 Task: Search round trip flight ticket for 2 adults, 4 children and 1 infant on lap in business from Sheridan: Sheridan County Airport to Rock Springs: Southwest Wyoming Regional Airport (rock Springs Sweetwater County Airport) on 8-5-2023 and return on 8-7-2023. Choice of flights is JetBlue. Price is upto 98000. Outbound departure time preference is 5:30.
Action: Mouse moved to (404, 343)
Screenshot: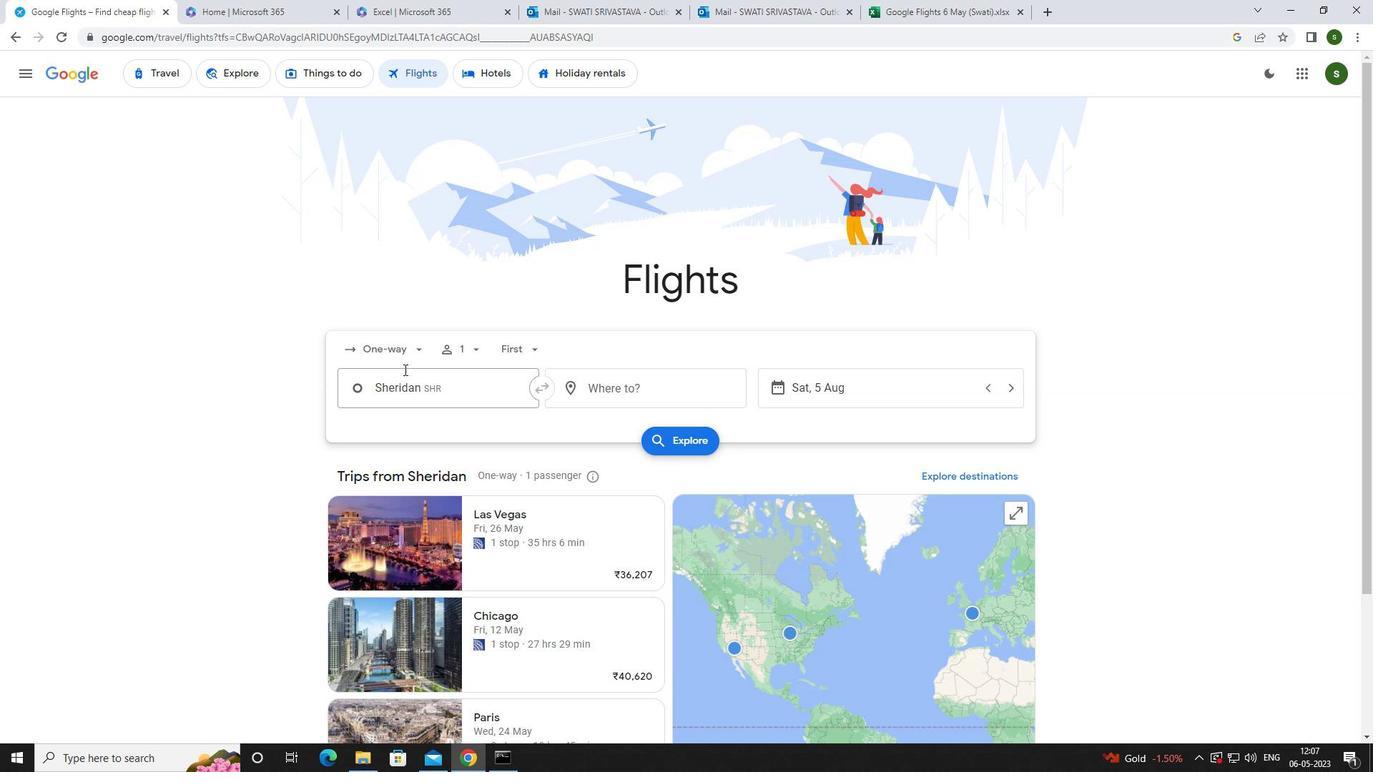 
Action: Mouse pressed left at (404, 343)
Screenshot: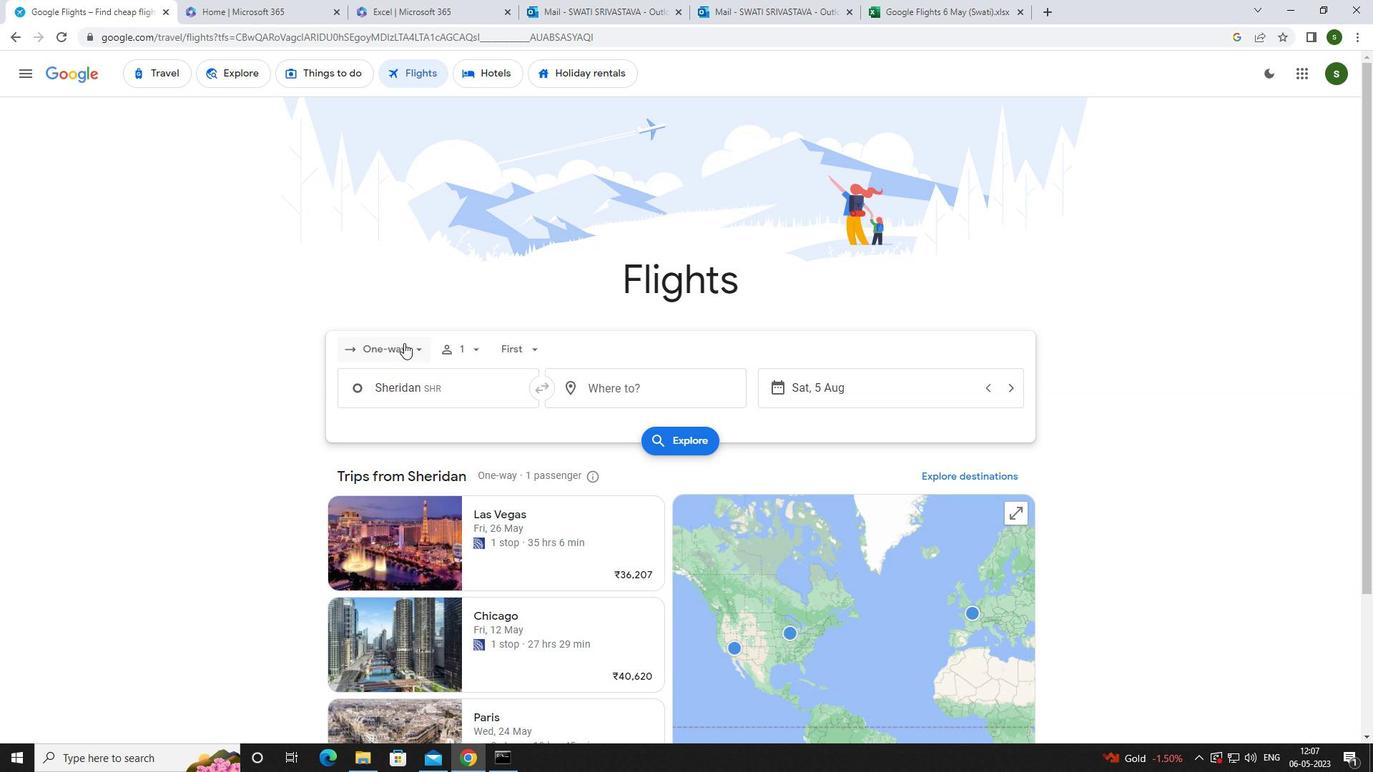 
Action: Mouse moved to (413, 379)
Screenshot: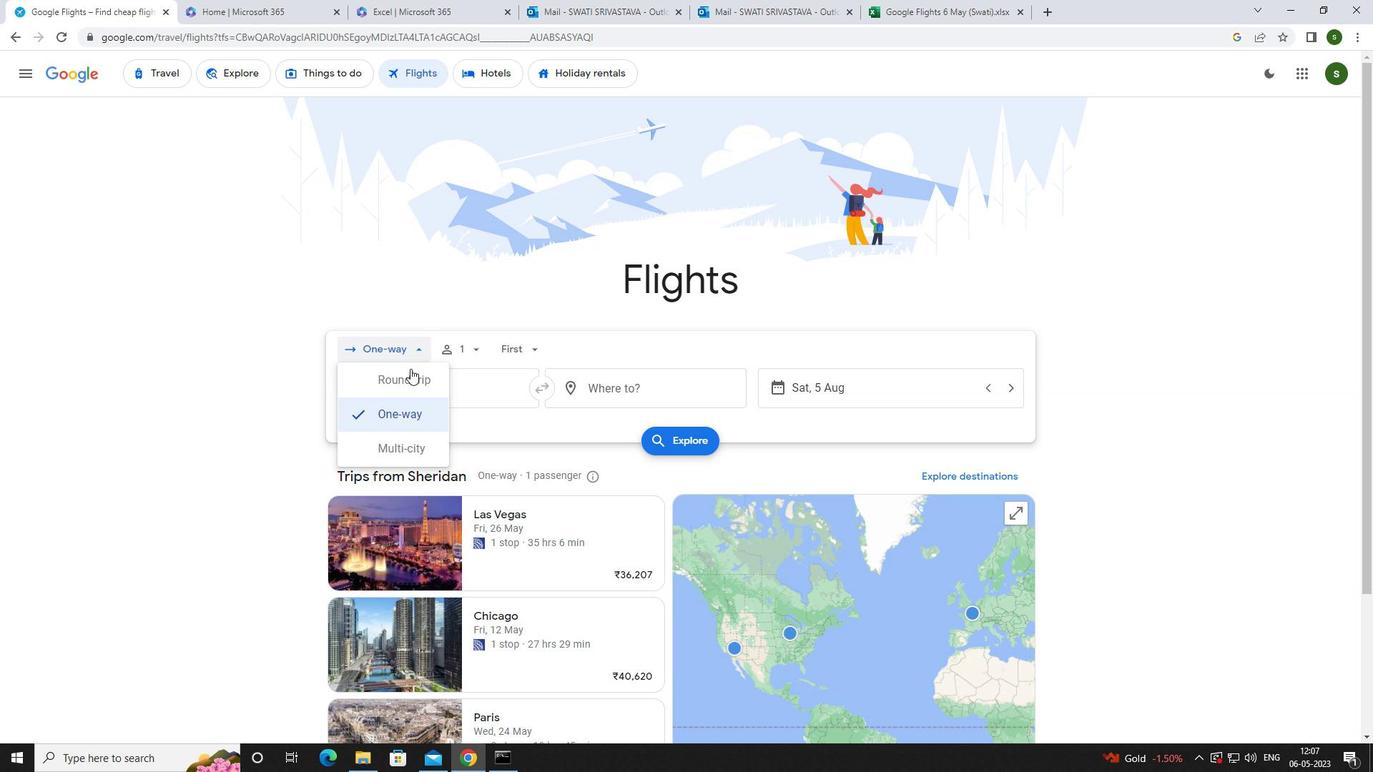 
Action: Mouse pressed left at (413, 379)
Screenshot: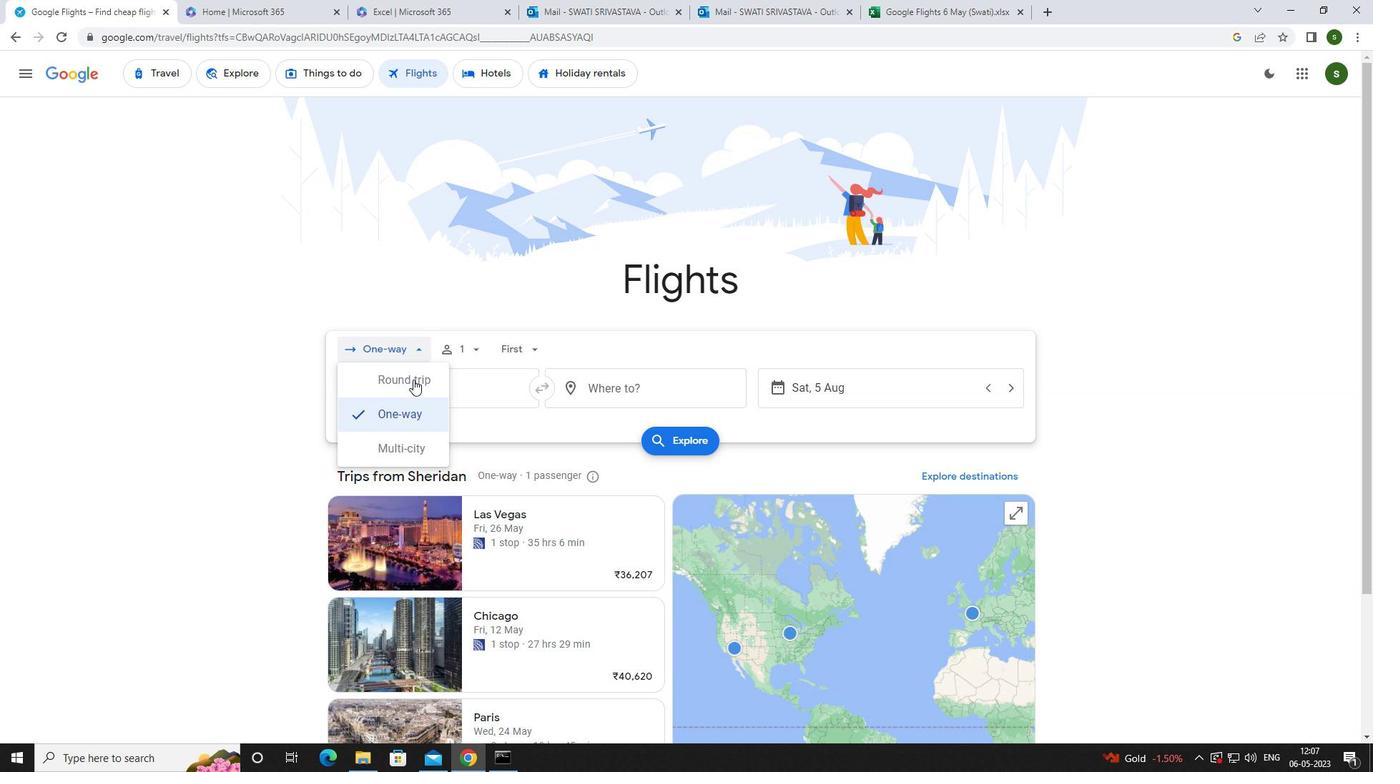 
Action: Mouse moved to (480, 351)
Screenshot: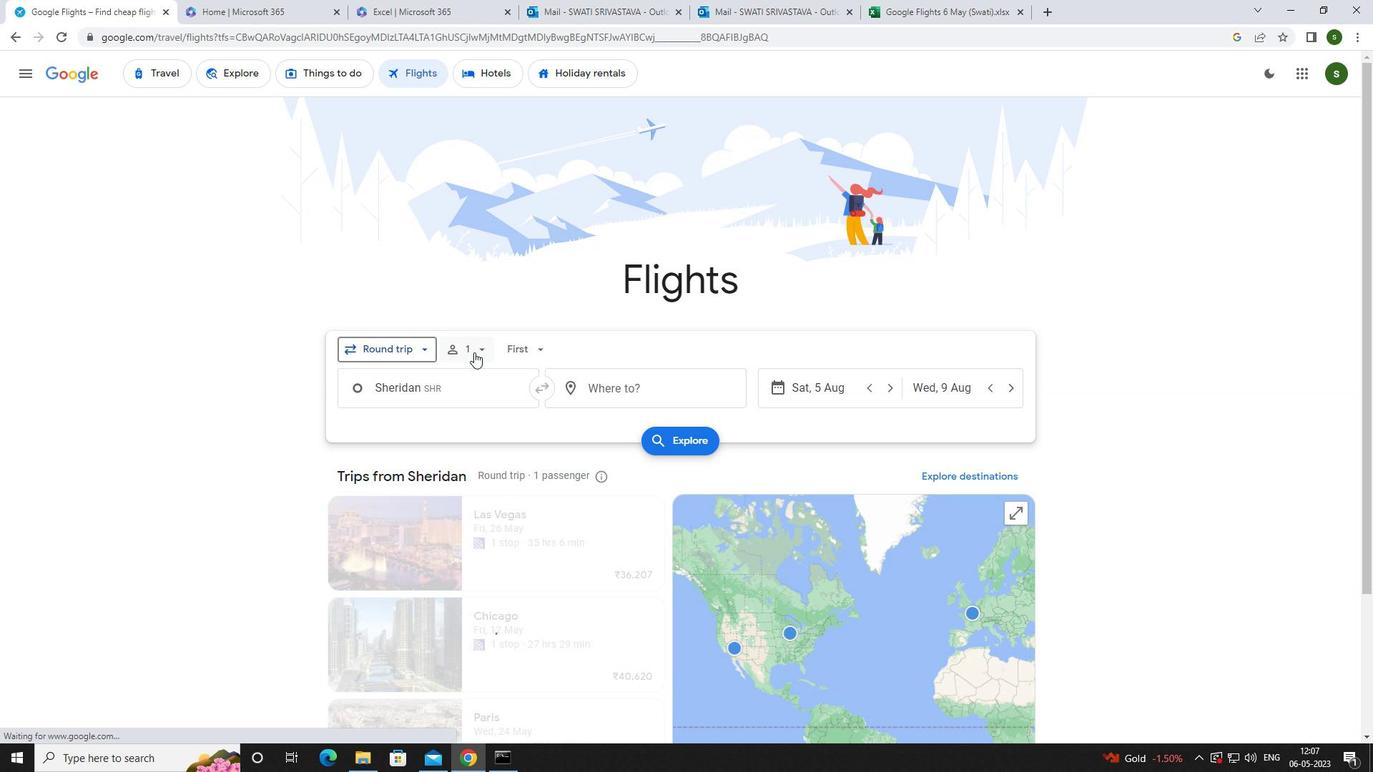 
Action: Mouse pressed left at (480, 351)
Screenshot: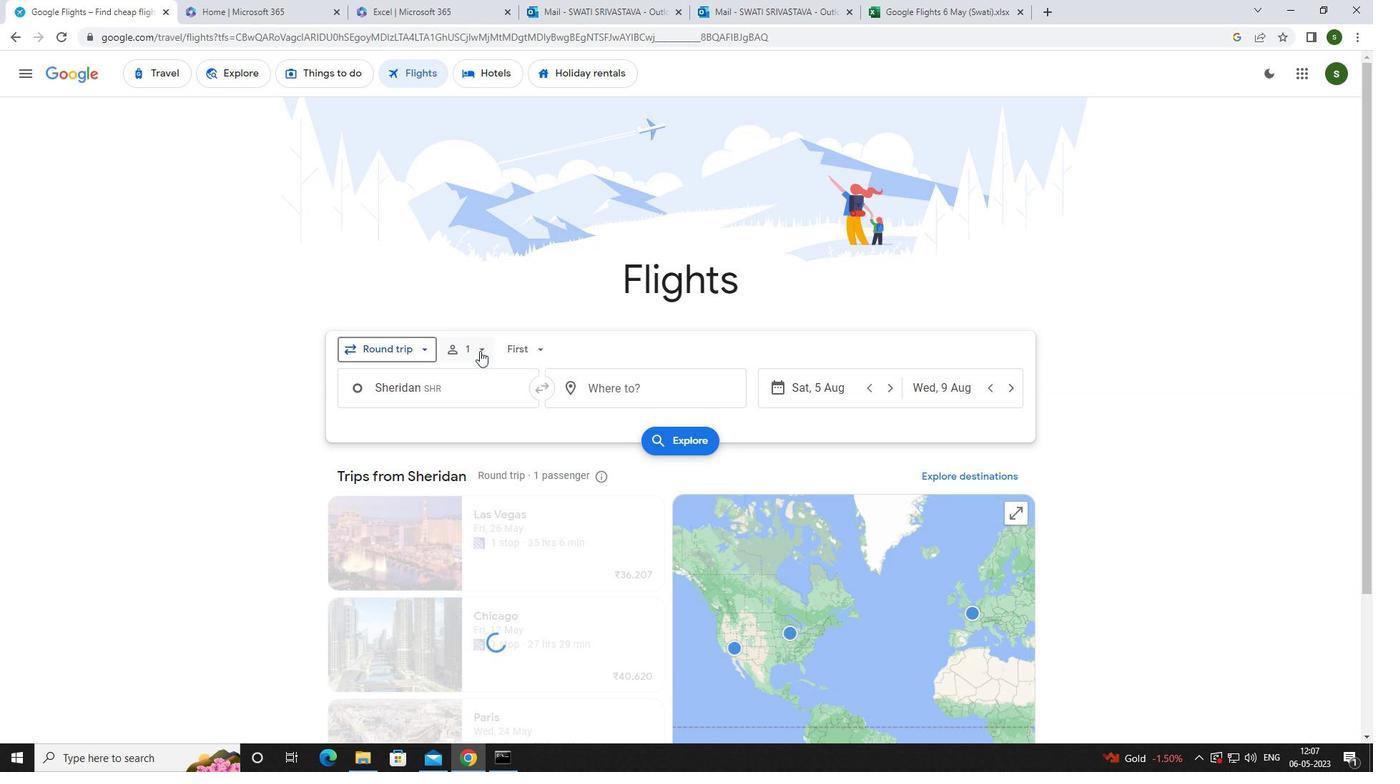 
Action: Mouse moved to (591, 384)
Screenshot: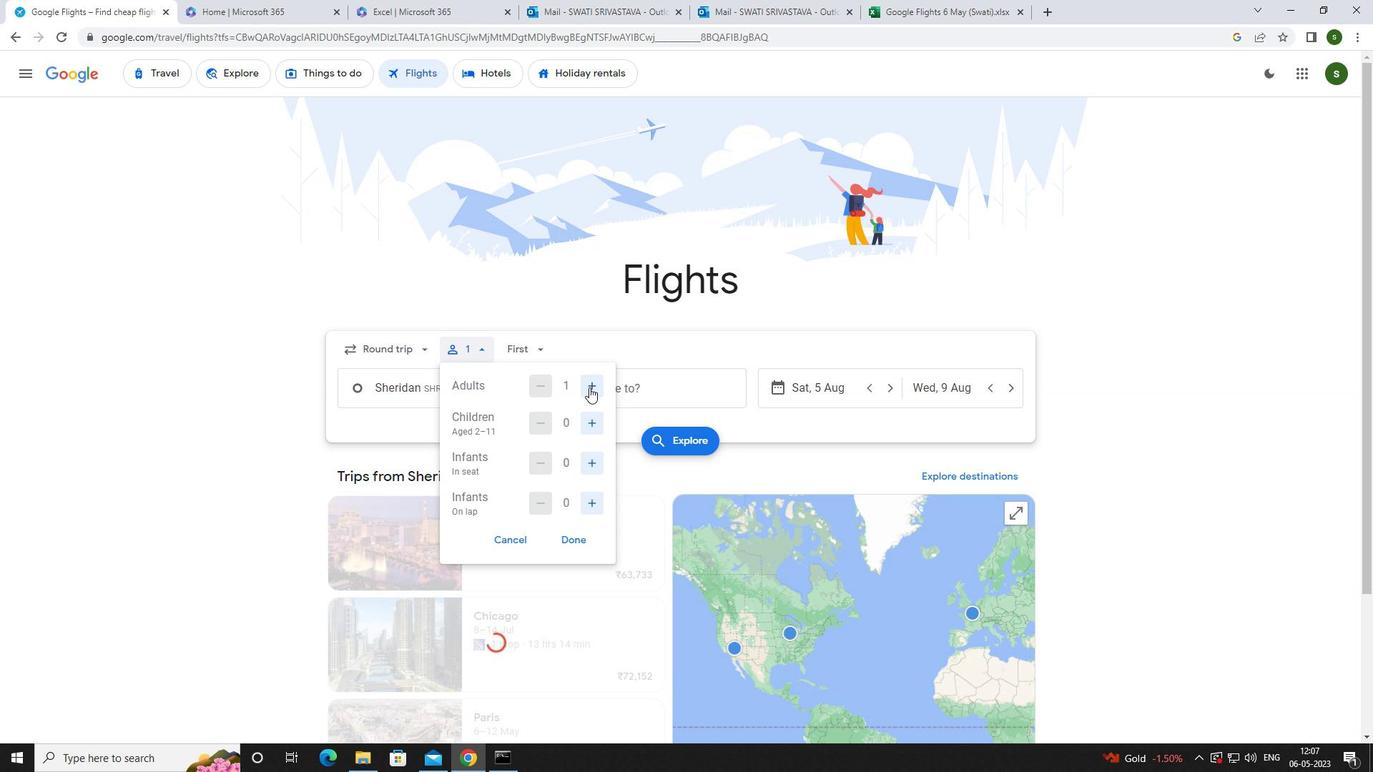 
Action: Mouse pressed left at (591, 384)
Screenshot: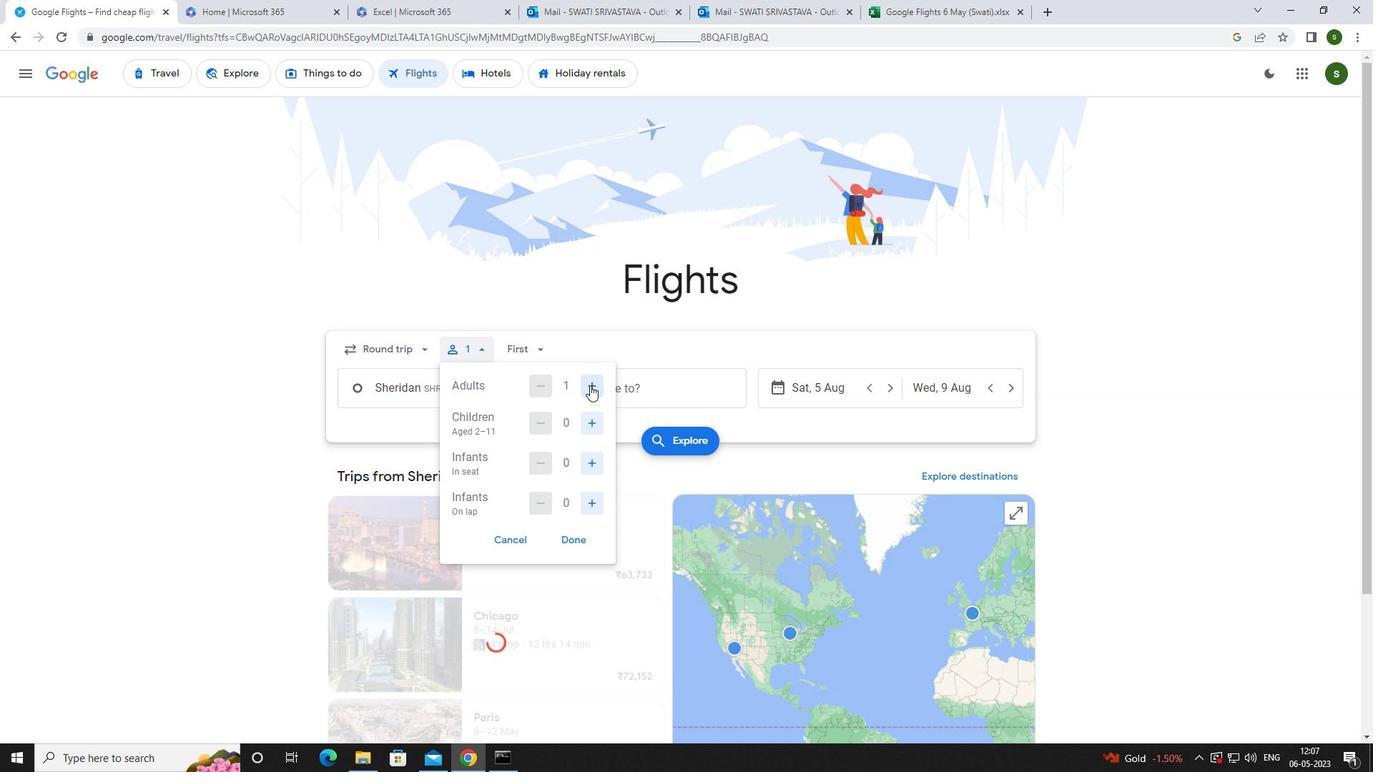 
Action: Mouse moved to (594, 417)
Screenshot: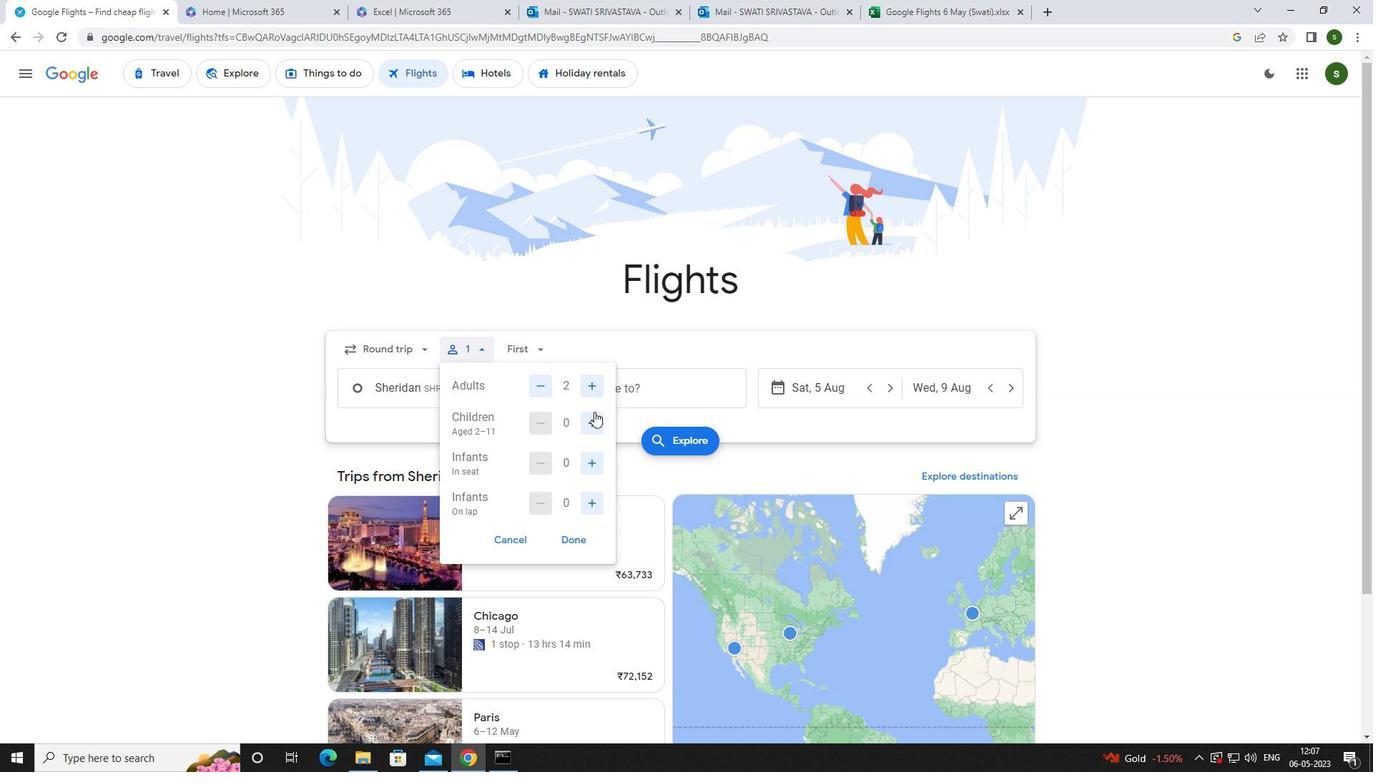 
Action: Mouse pressed left at (594, 417)
Screenshot: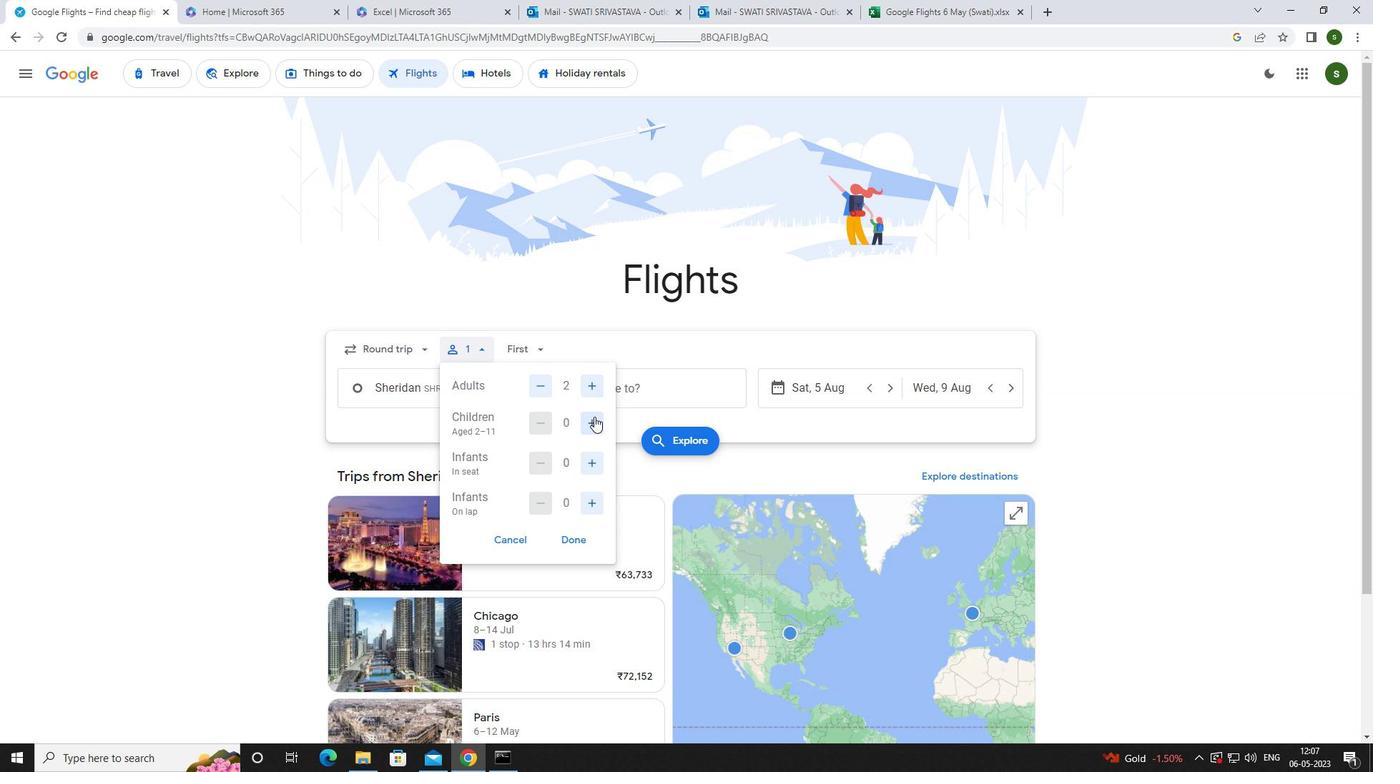 
Action: Mouse pressed left at (594, 417)
Screenshot: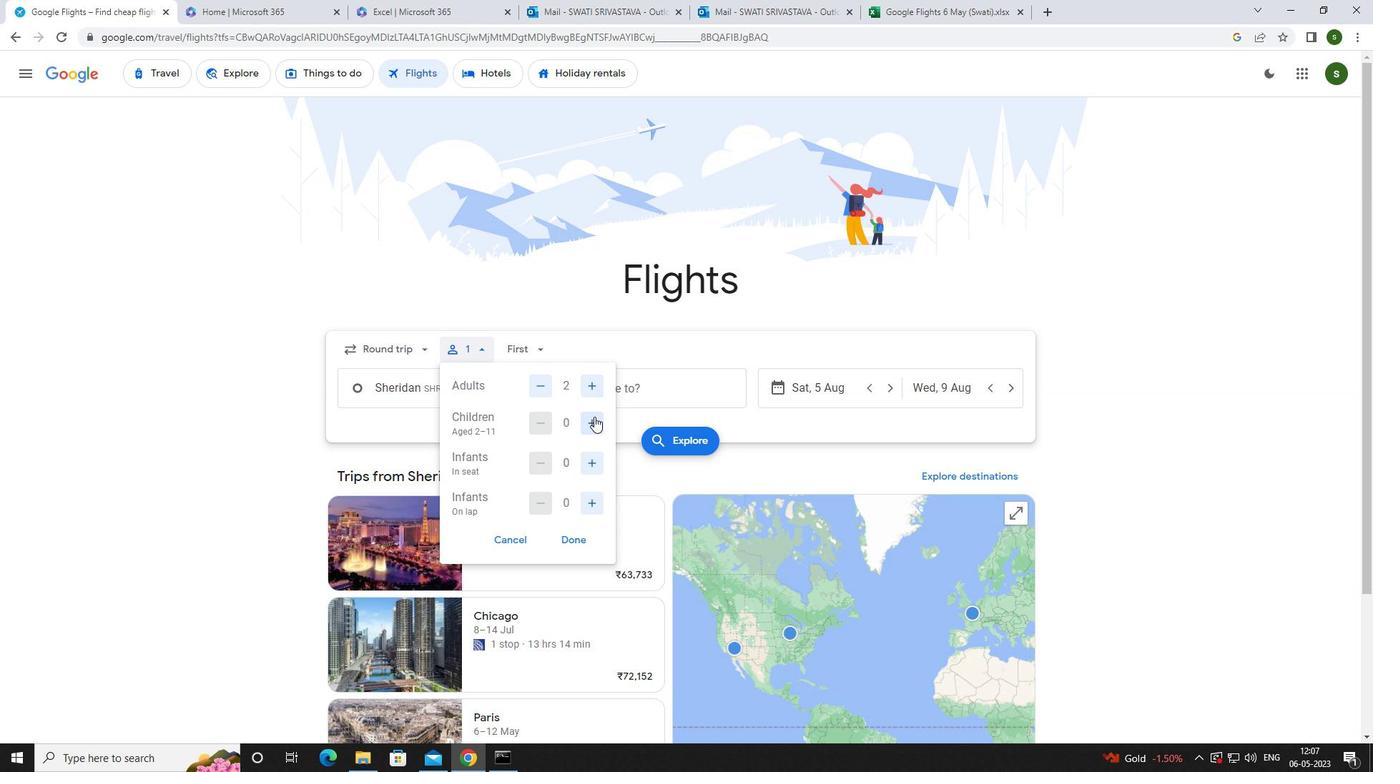 
Action: Mouse pressed left at (594, 417)
Screenshot: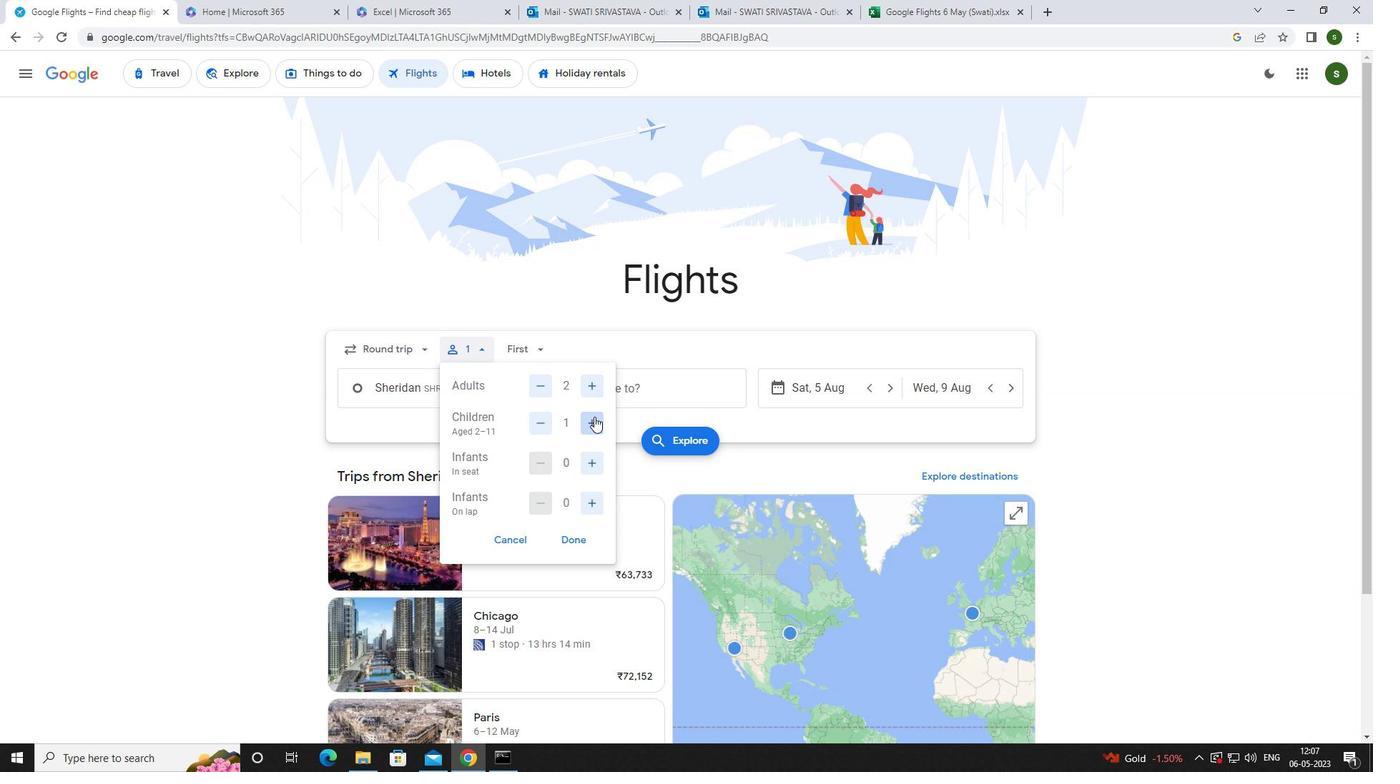 
Action: Mouse pressed left at (594, 417)
Screenshot: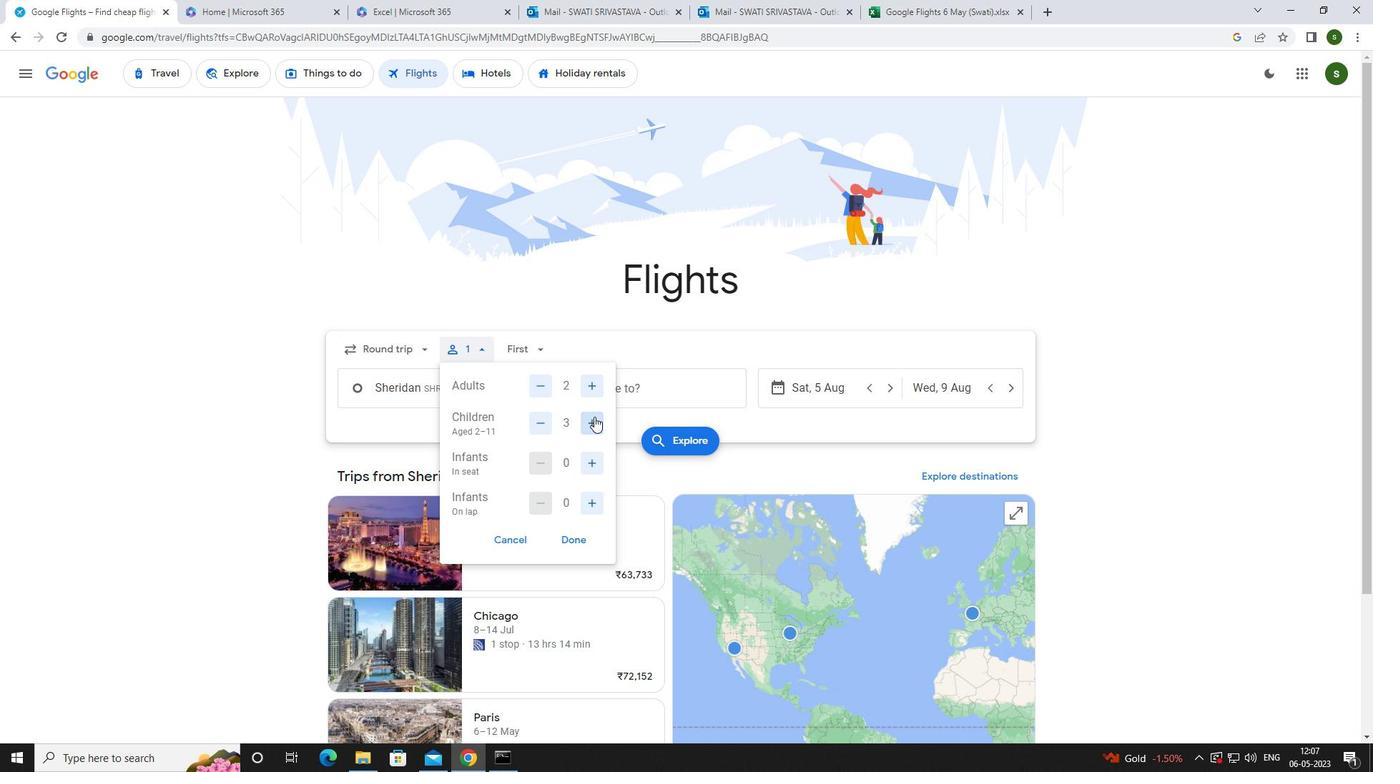 
Action: Mouse moved to (595, 496)
Screenshot: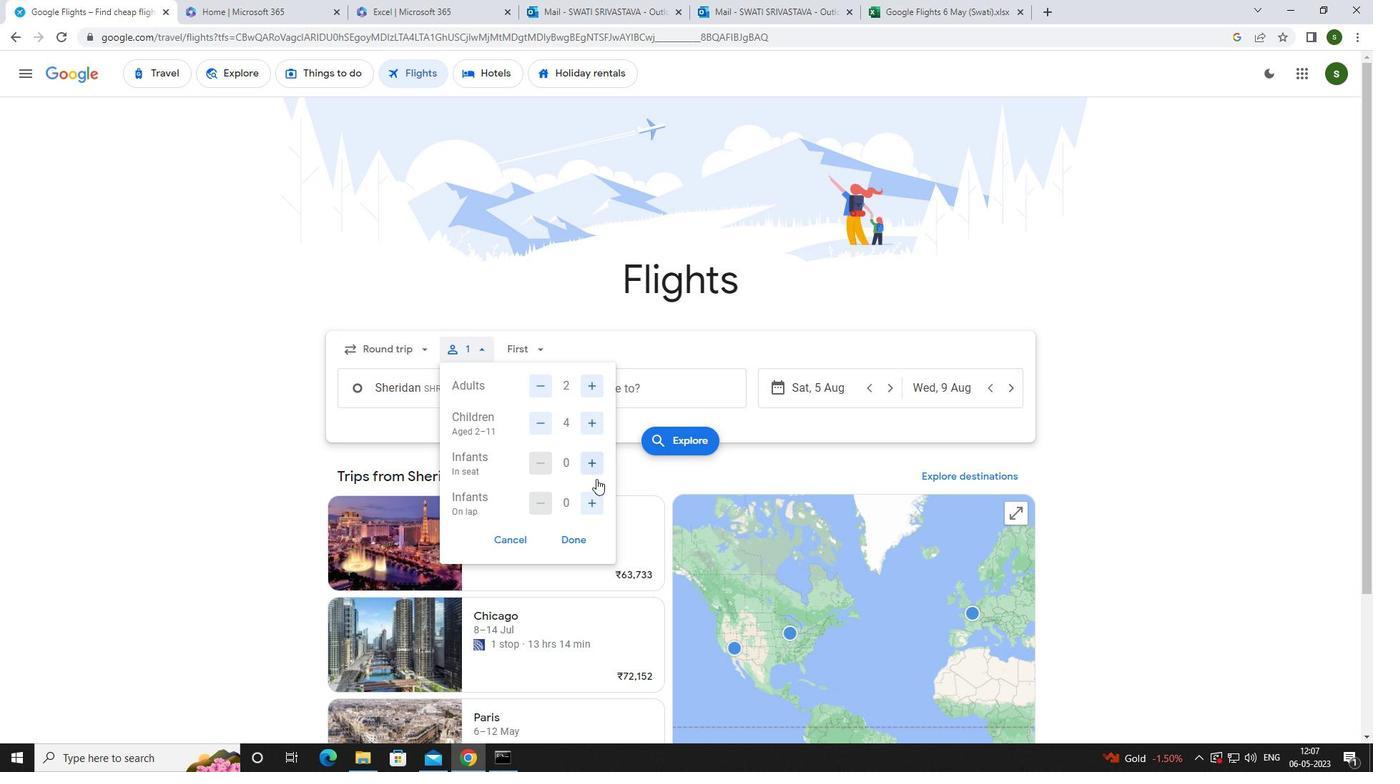 
Action: Mouse pressed left at (595, 496)
Screenshot: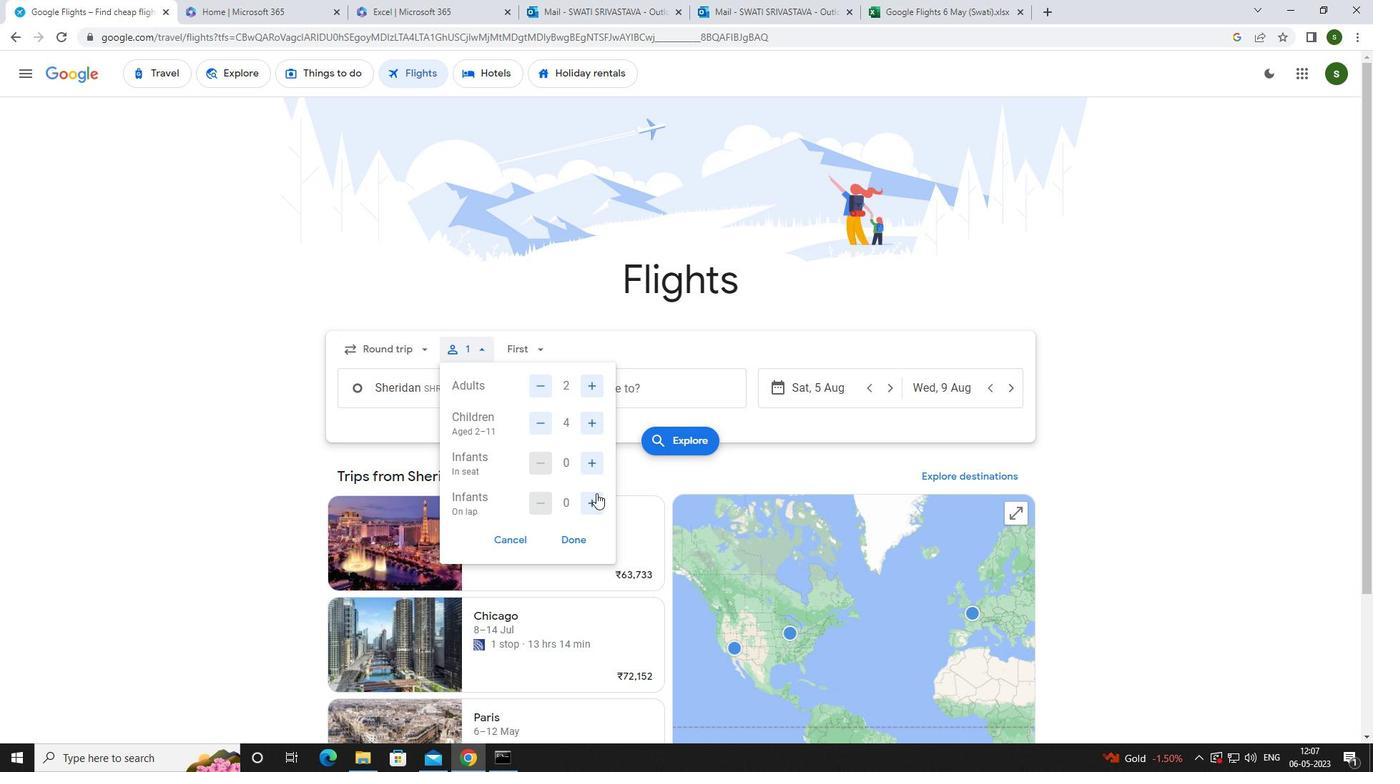 
Action: Mouse moved to (533, 344)
Screenshot: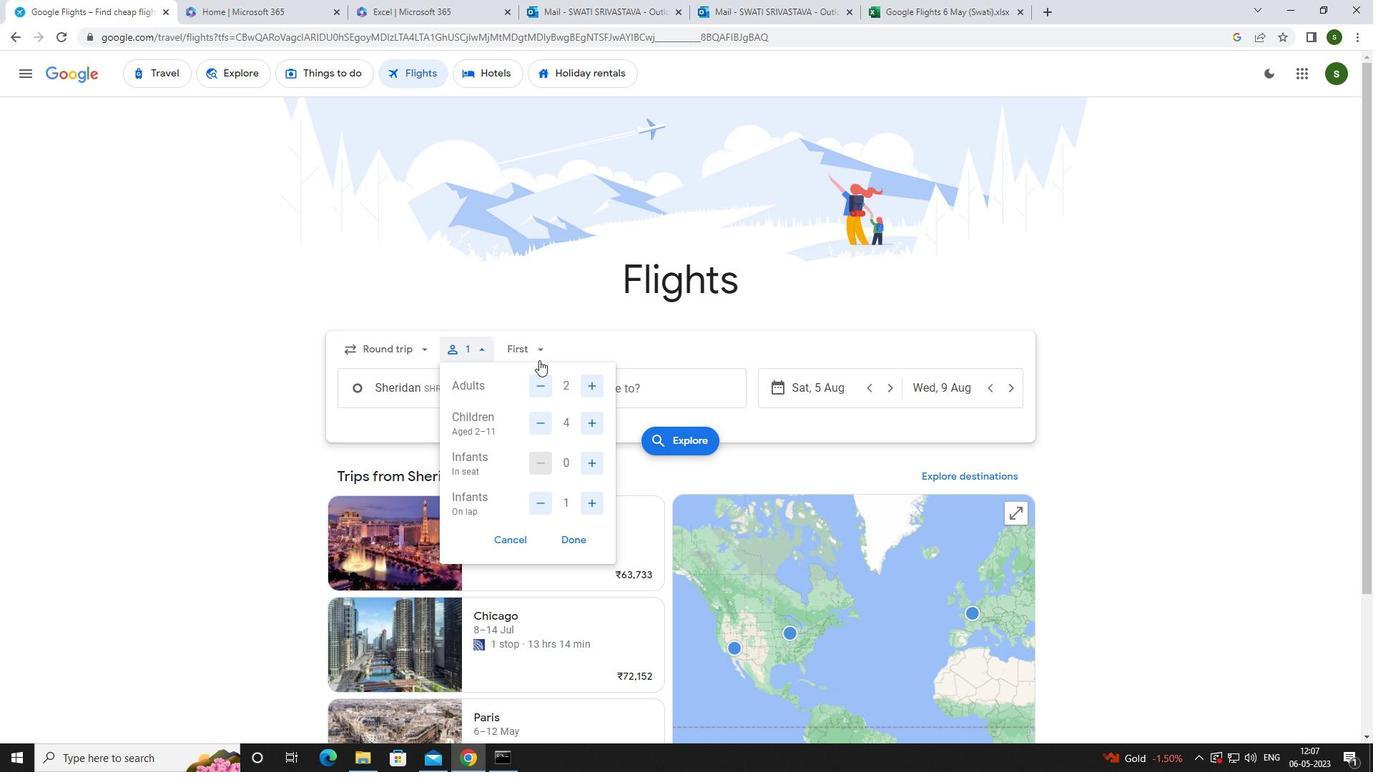 
Action: Mouse pressed left at (533, 344)
Screenshot: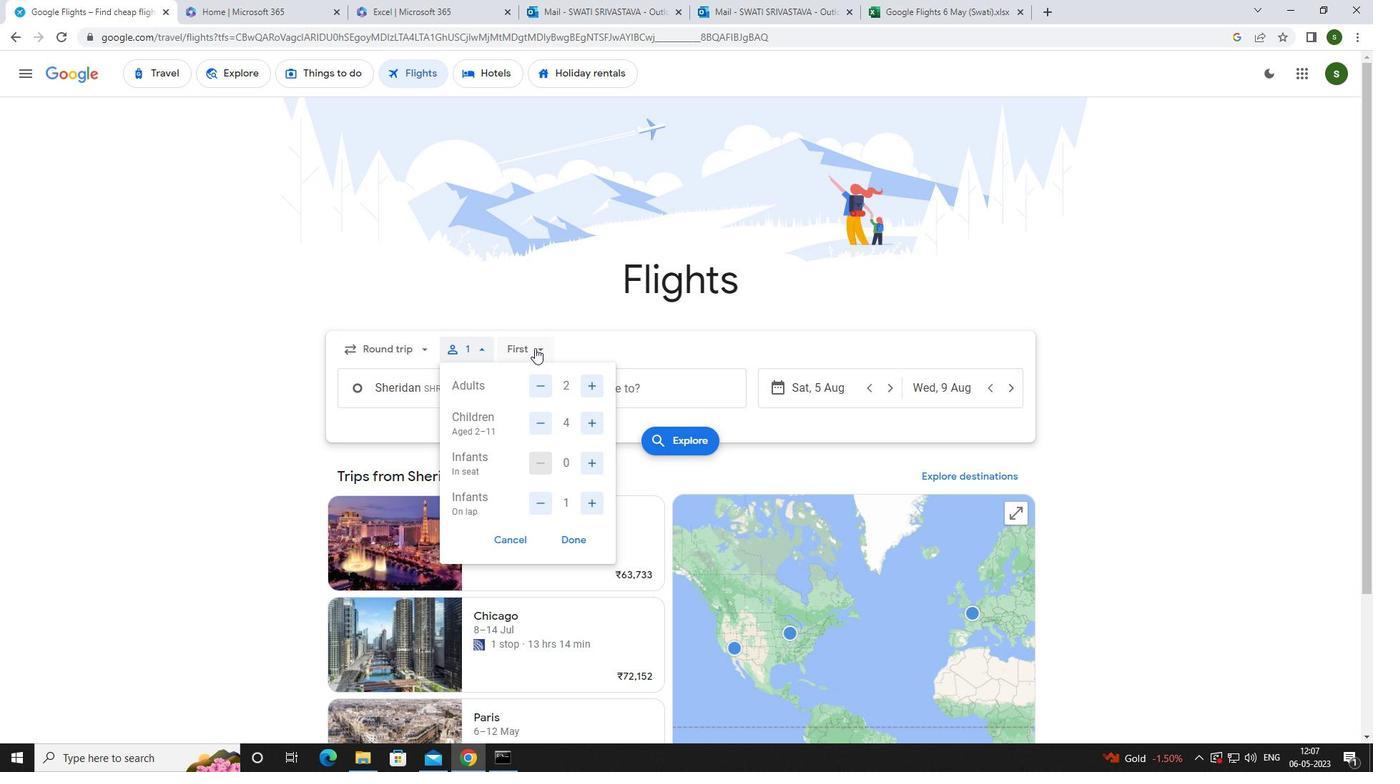 
Action: Mouse moved to (561, 448)
Screenshot: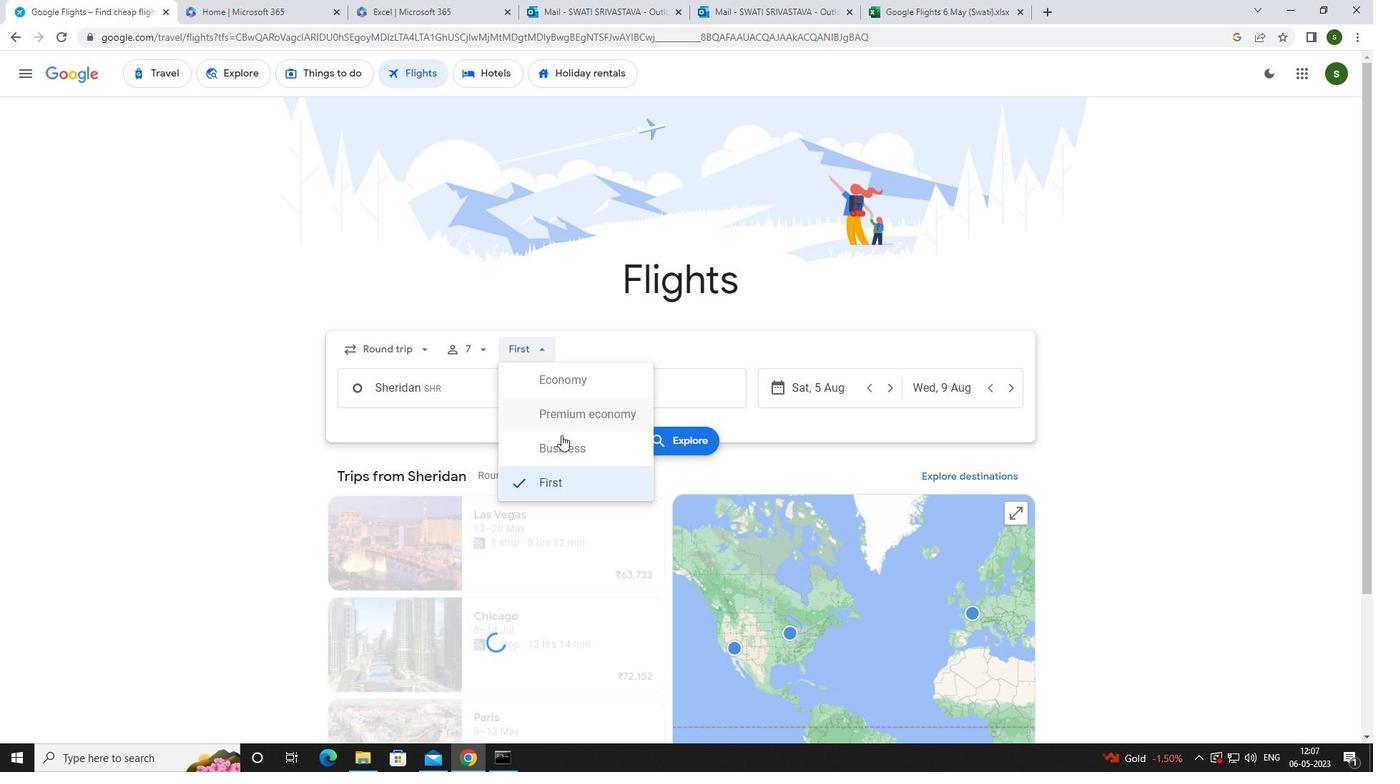 
Action: Mouse pressed left at (561, 448)
Screenshot: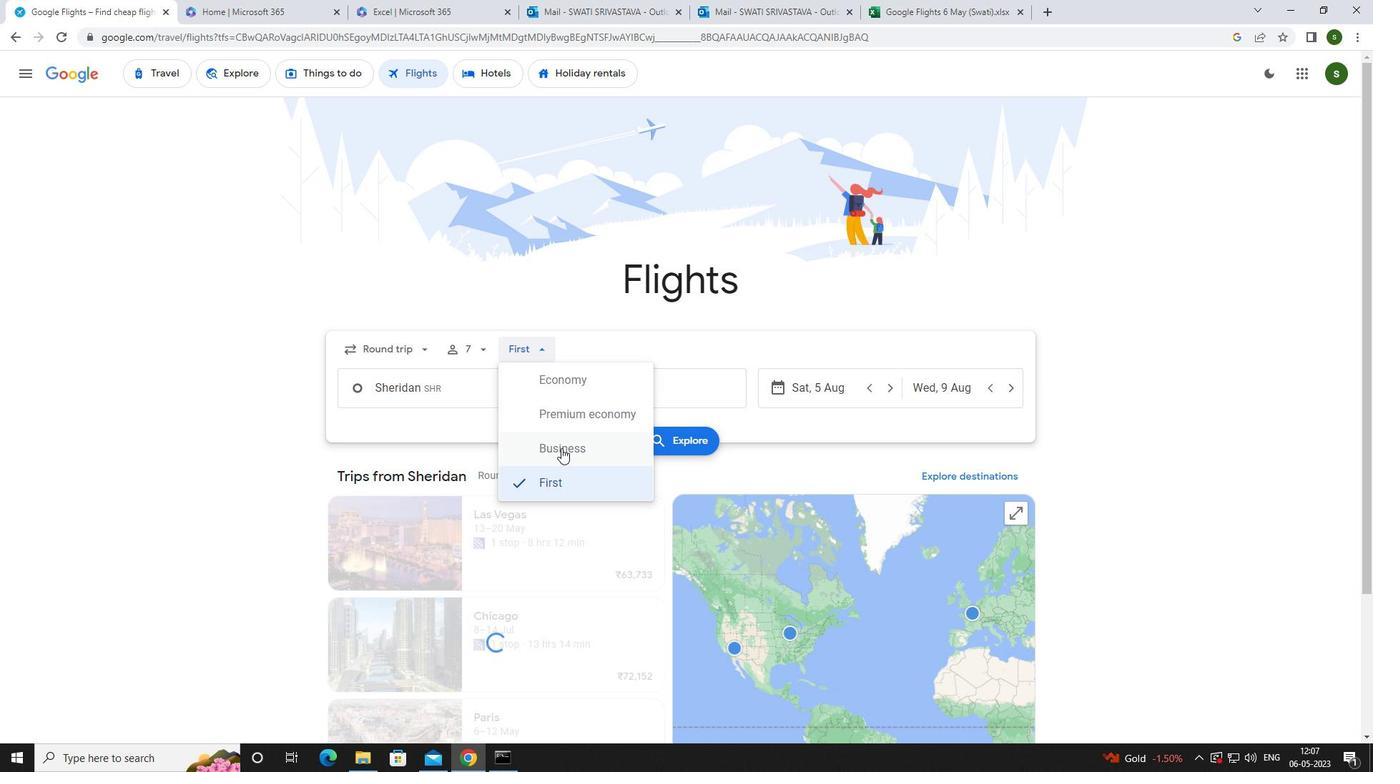 
Action: Mouse moved to (490, 397)
Screenshot: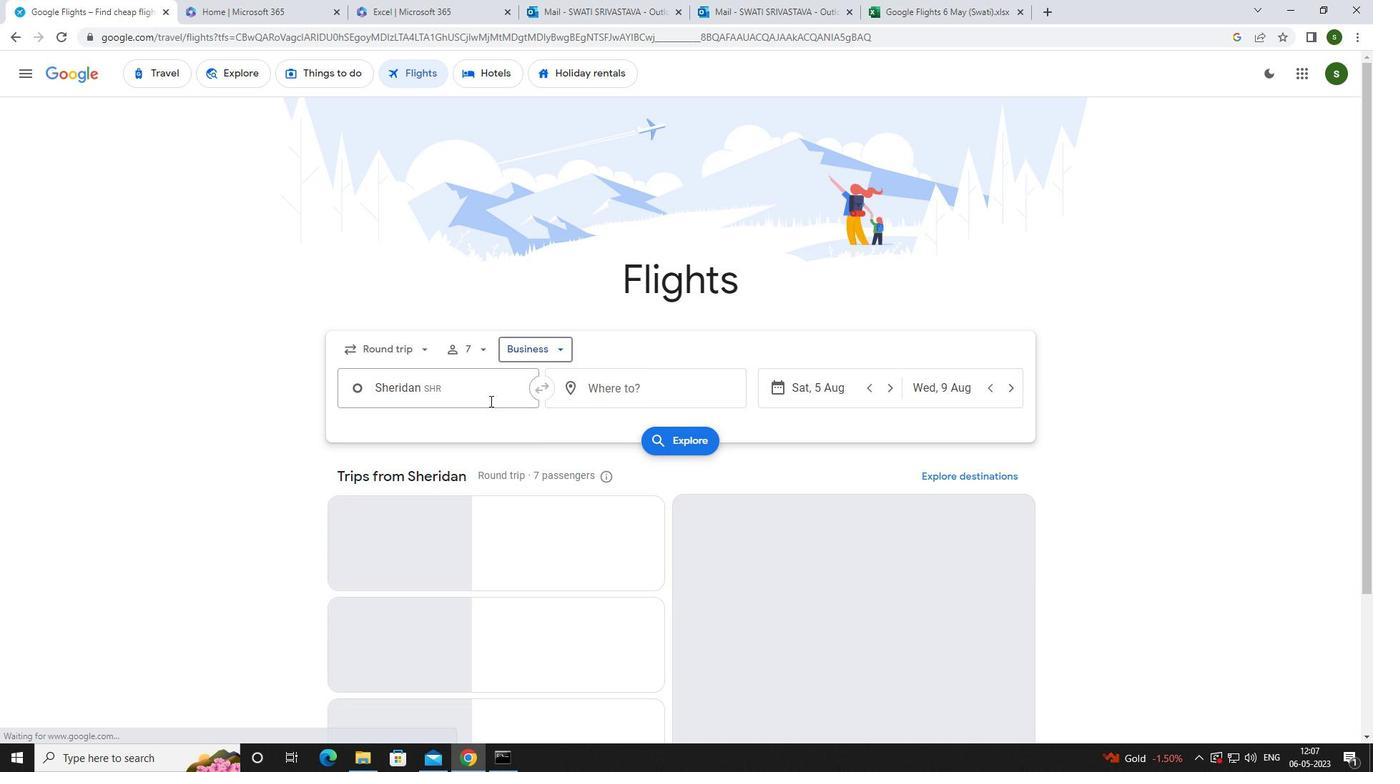 
Action: Mouse pressed left at (490, 397)
Screenshot: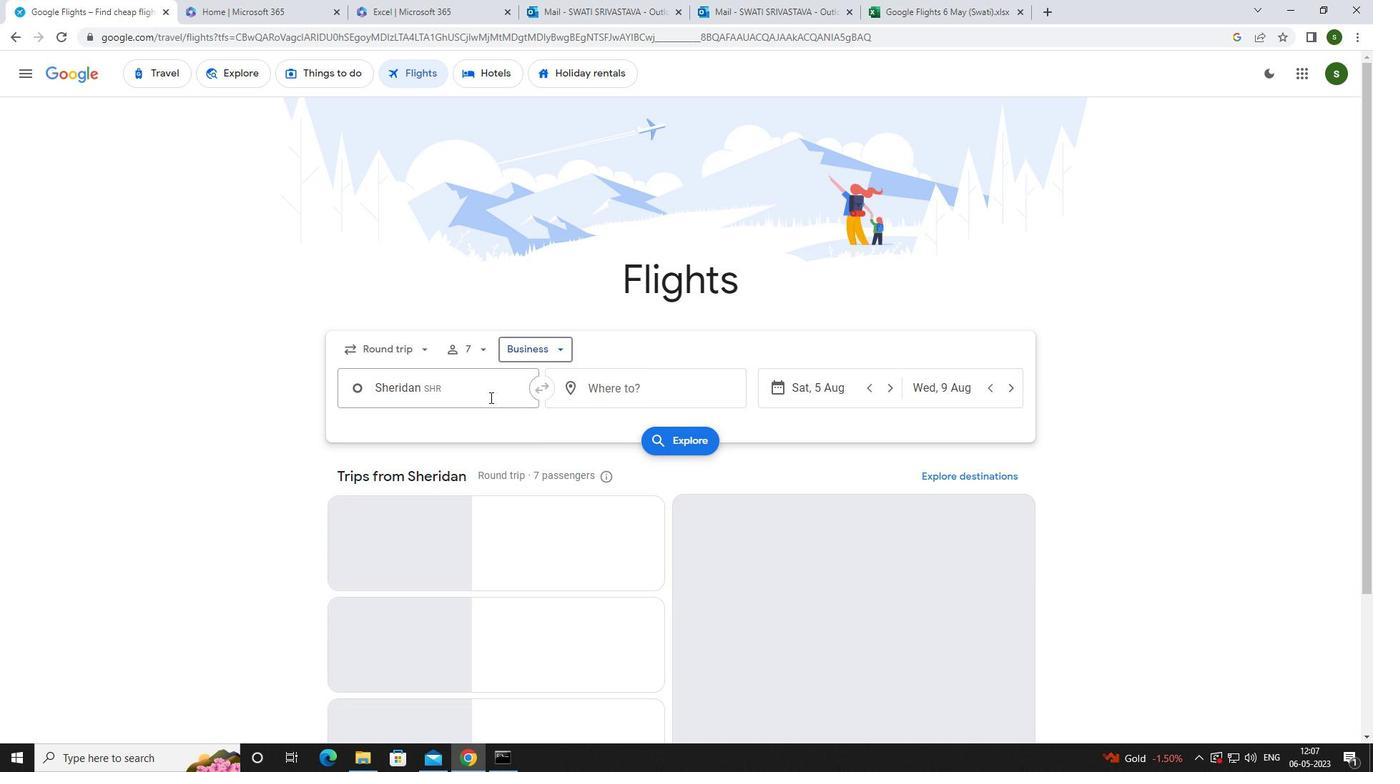 
Action: Mouse moved to (490, 395)
Screenshot: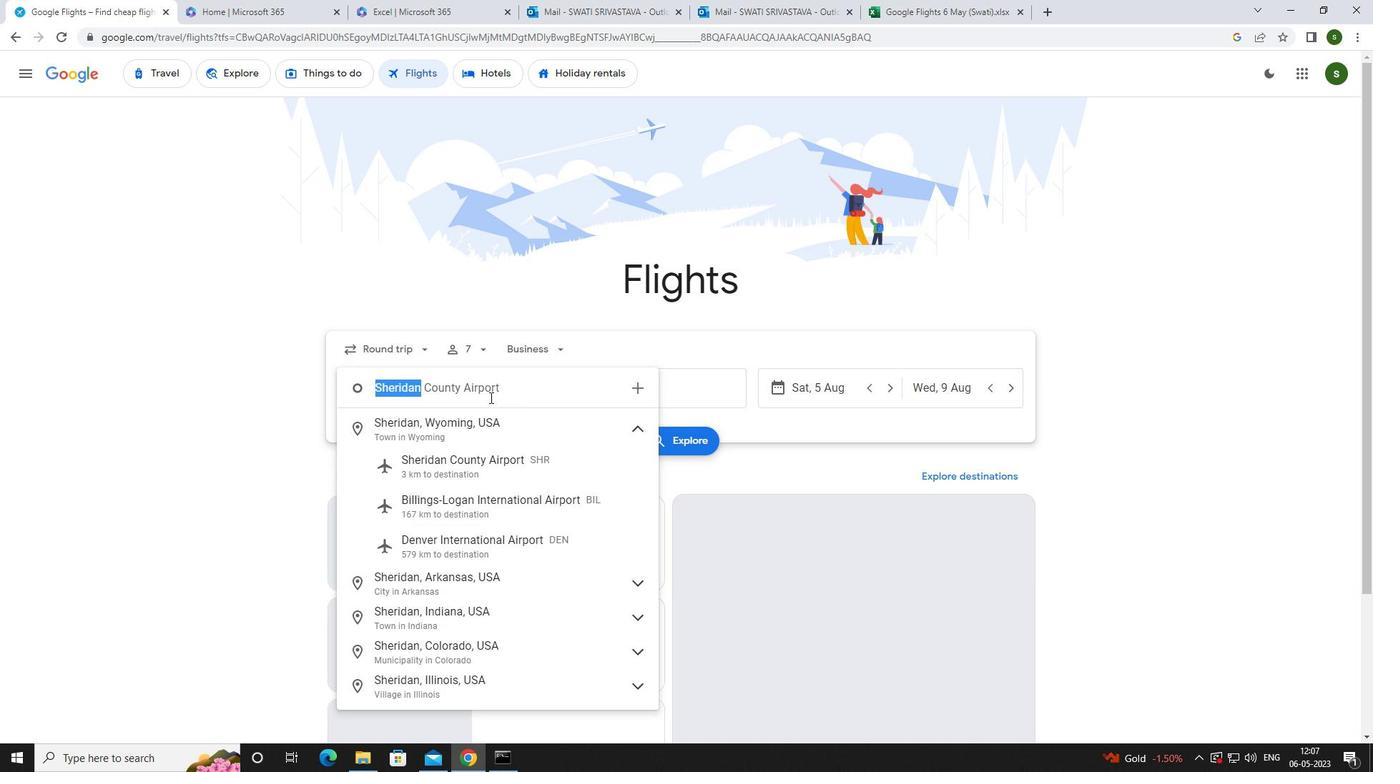 
Action: Key pressed <Key.caps_lock>s<Key.caps_lock>herid
Screenshot: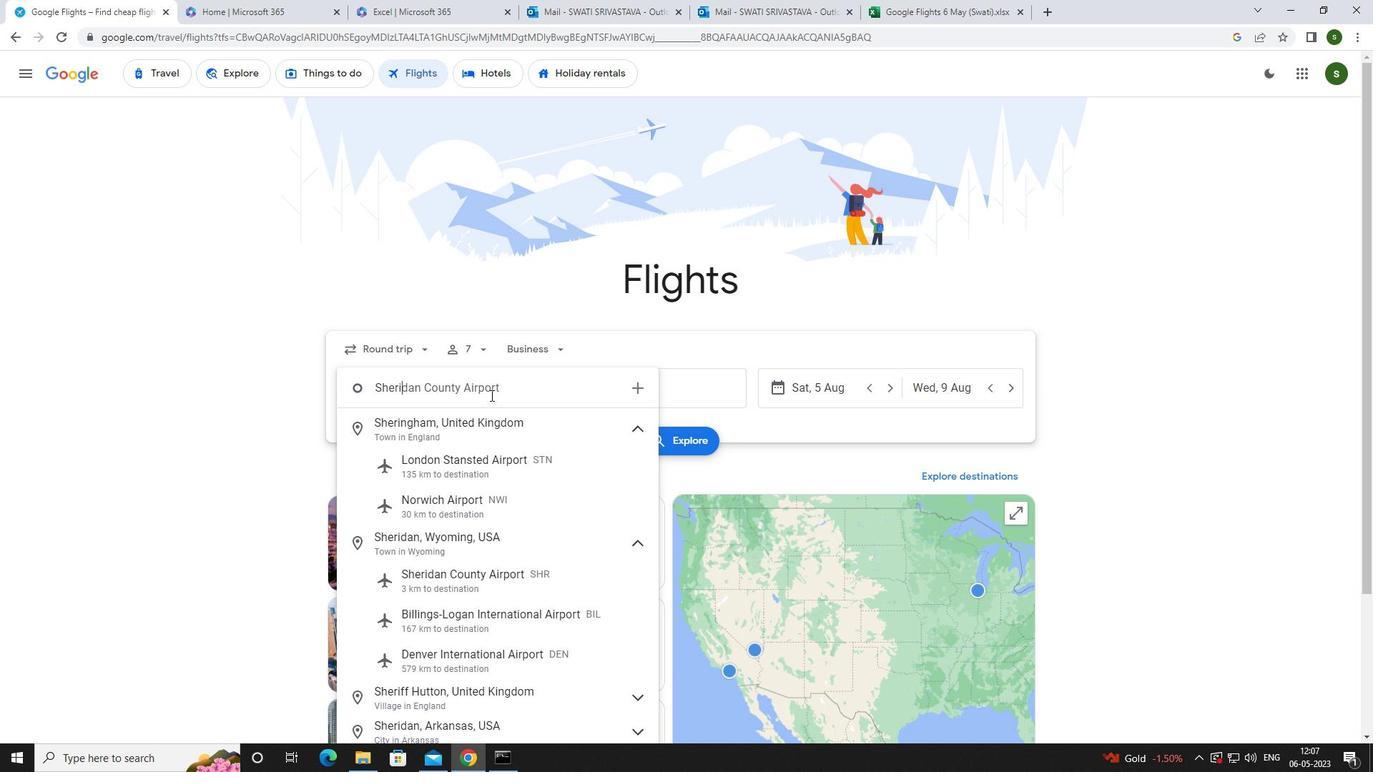
Action: Mouse moved to (491, 453)
Screenshot: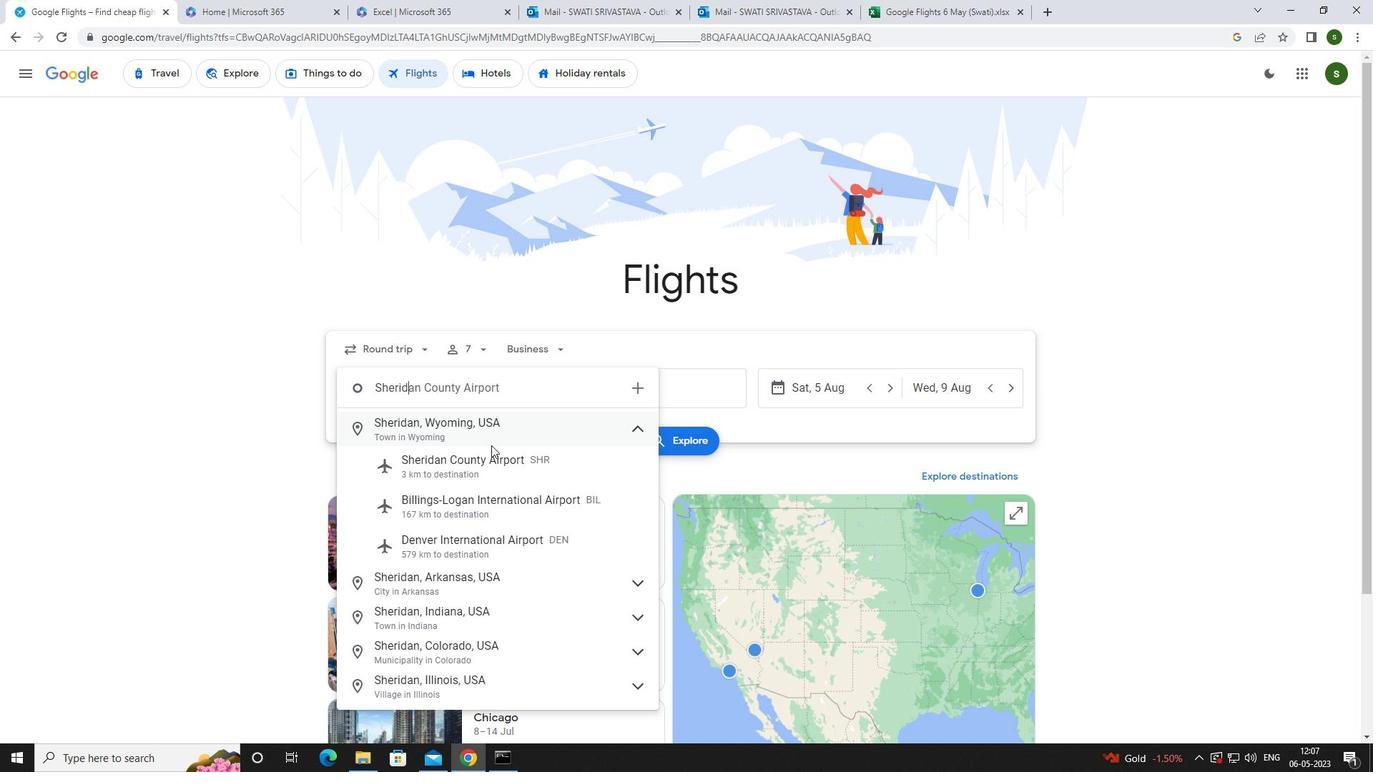 
Action: Mouse pressed left at (491, 453)
Screenshot: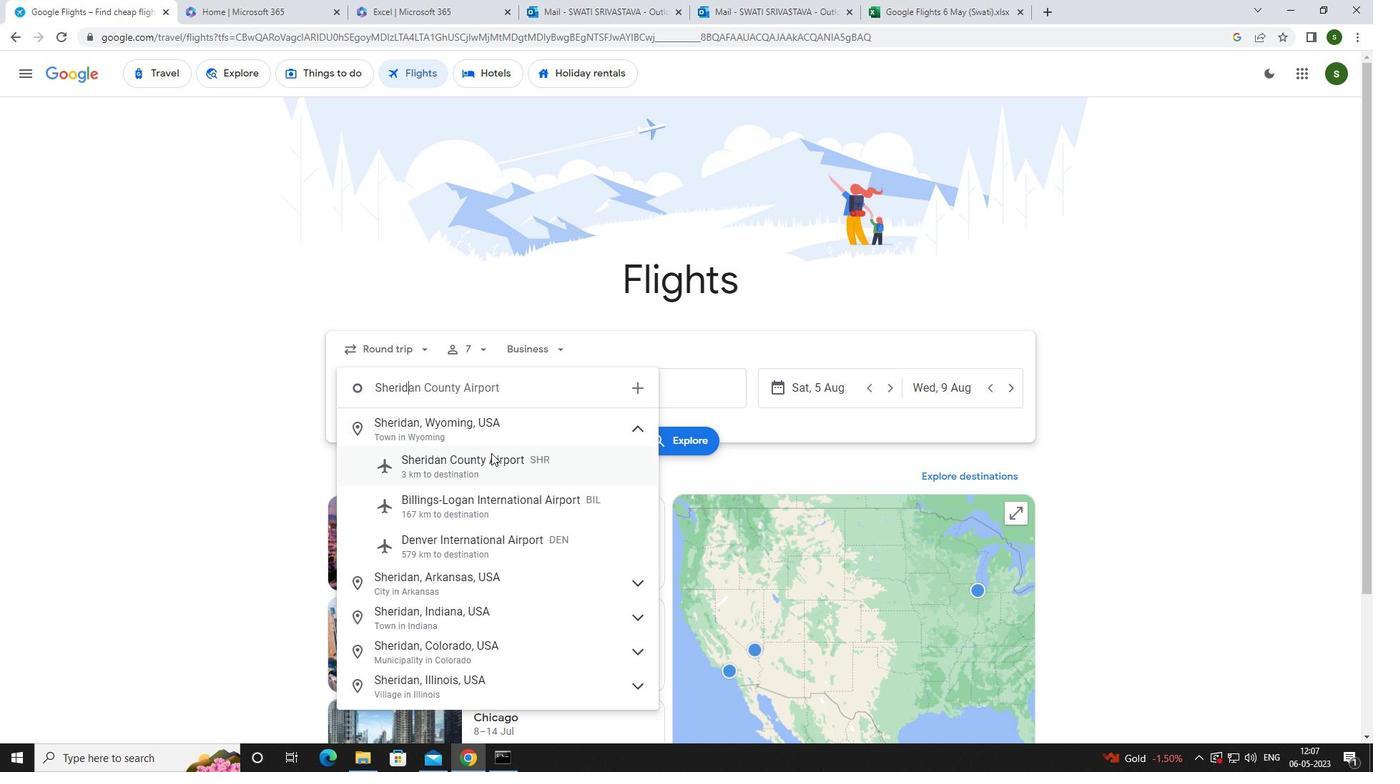 
Action: Mouse moved to (620, 392)
Screenshot: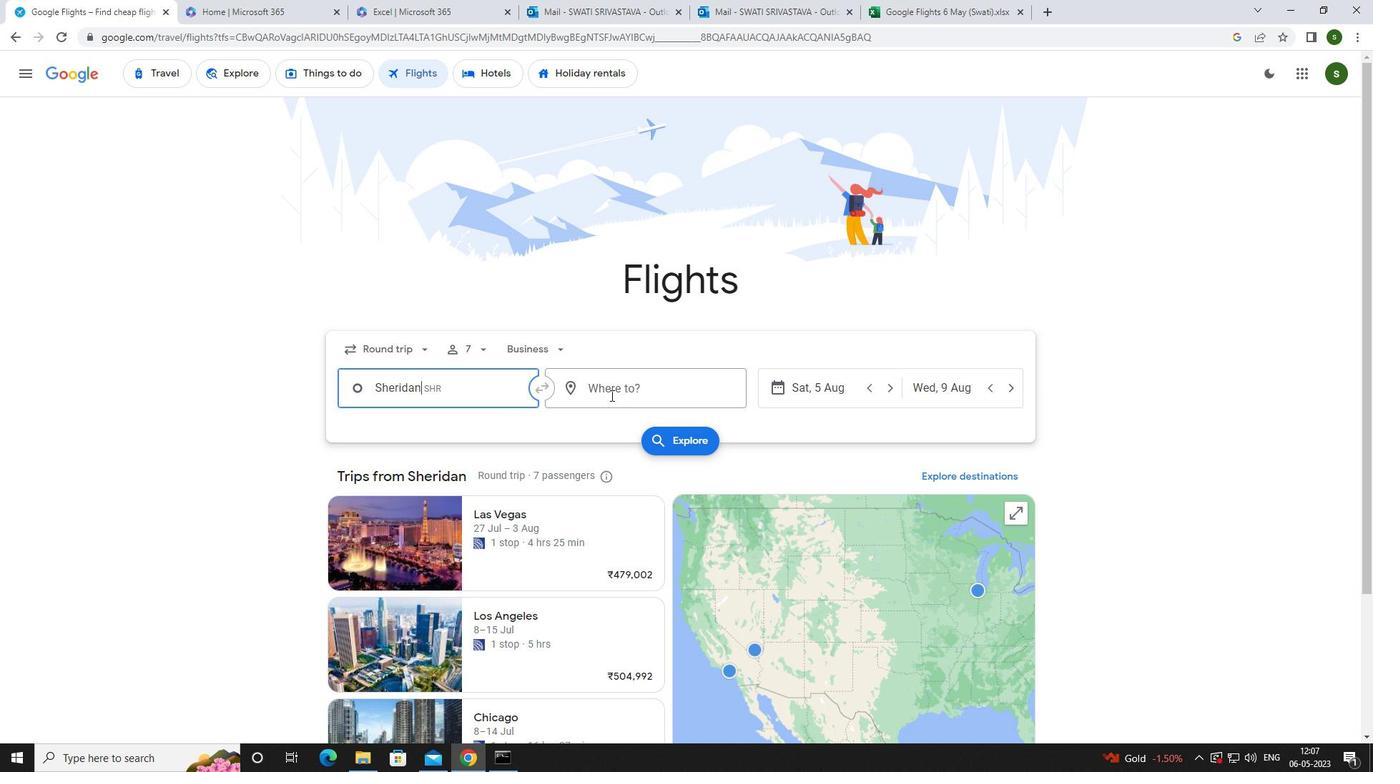 
Action: Mouse pressed left at (620, 392)
Screenshot: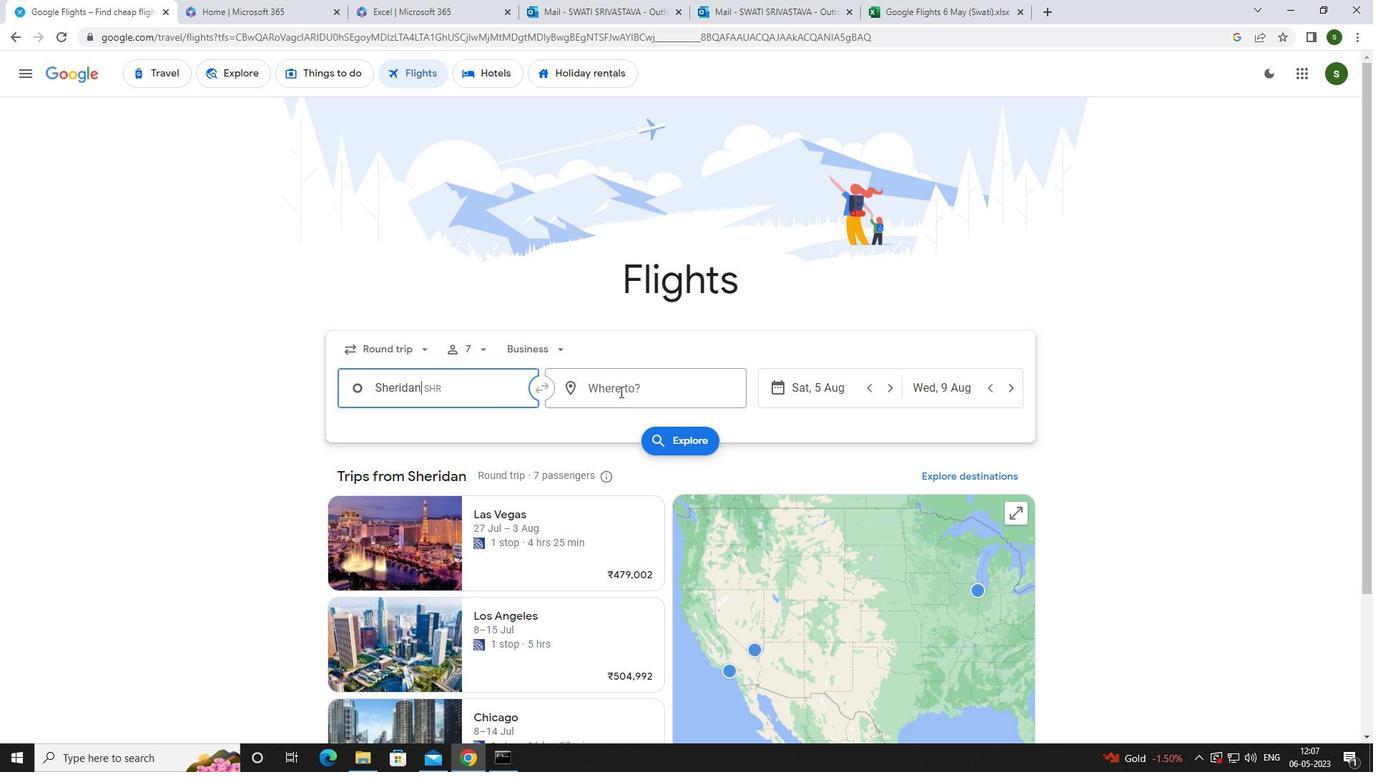 
Action: Key pressed <Key.caps_lock>r<Key.caps_lock>ock<Key.space><Key.caps_lock>s<Key.caps_lock>pr
Screenshot: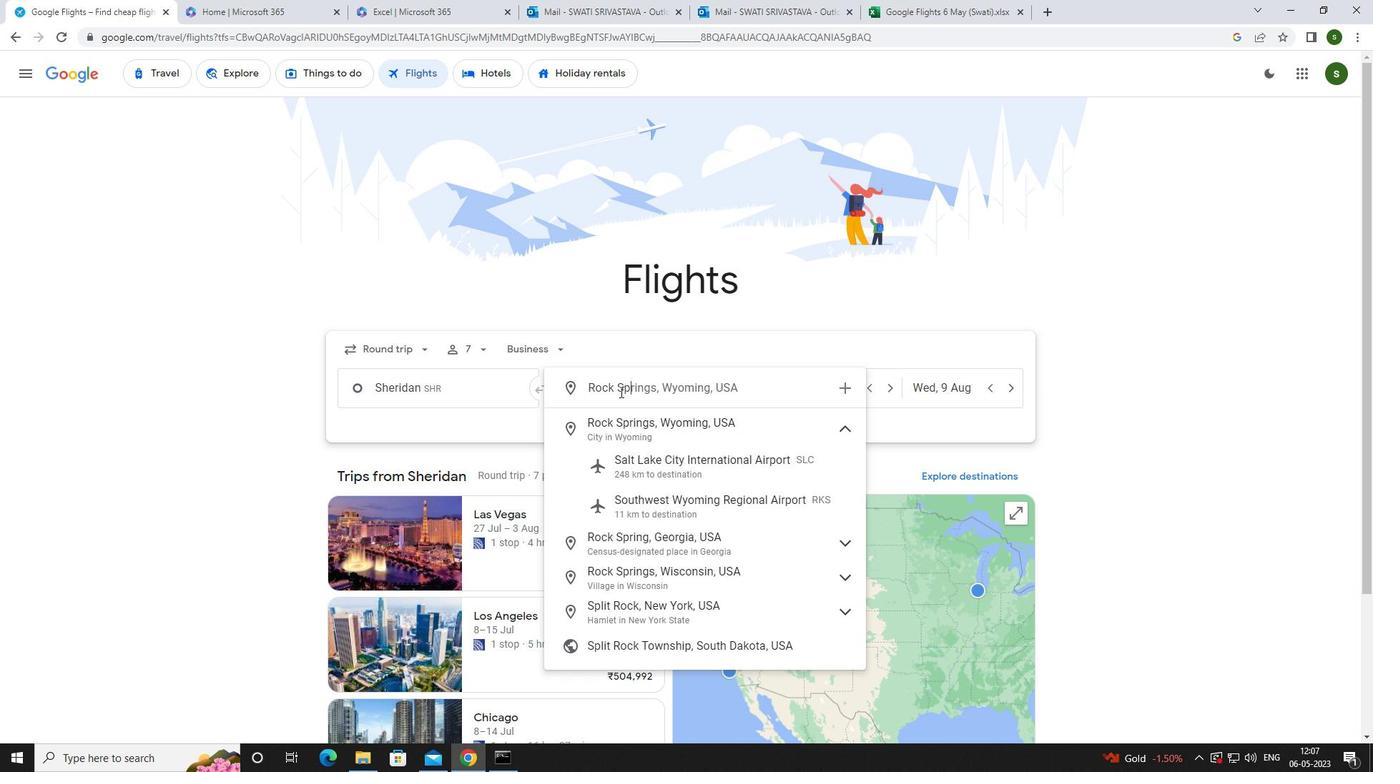 
Action: Mouse moved to (643, 508)
Screenshot: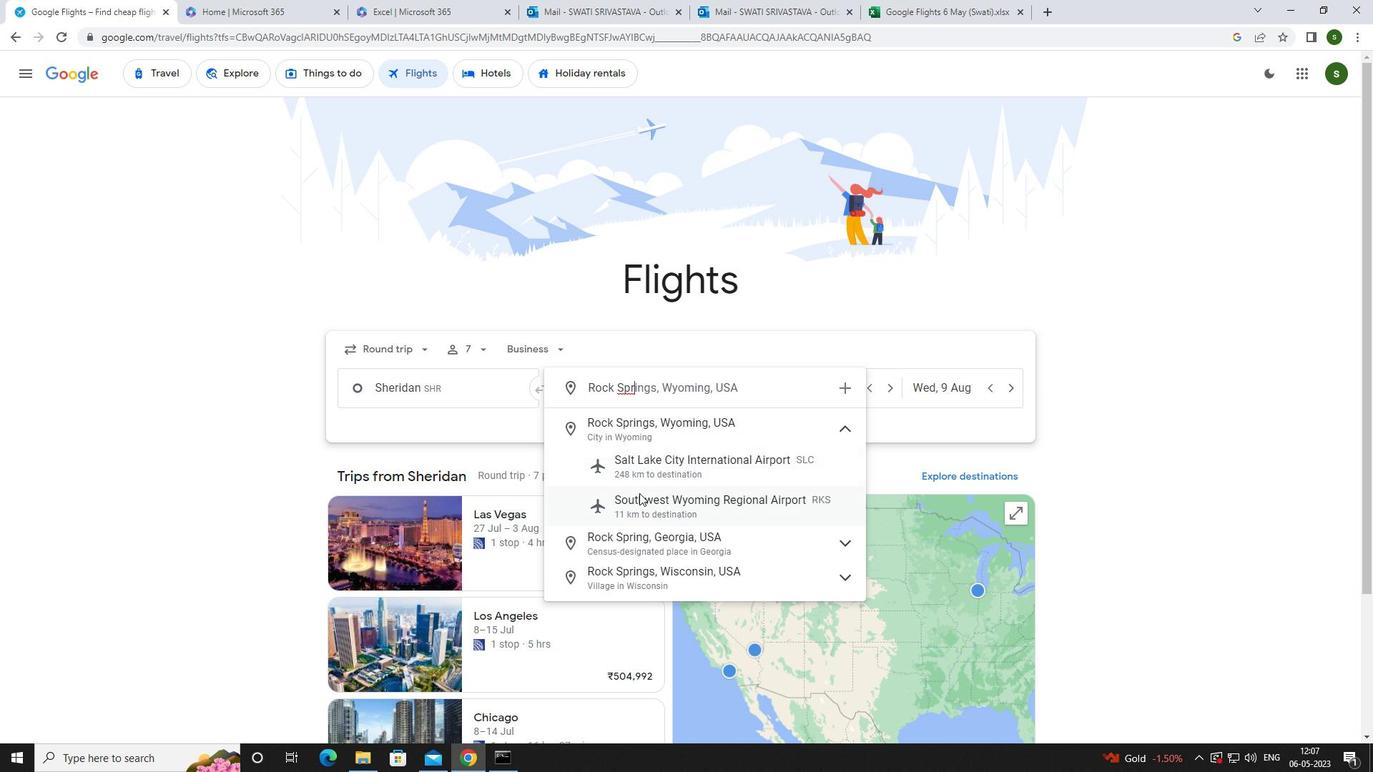 
Action: Mouse pressed left at (643, 508)
Screenshot: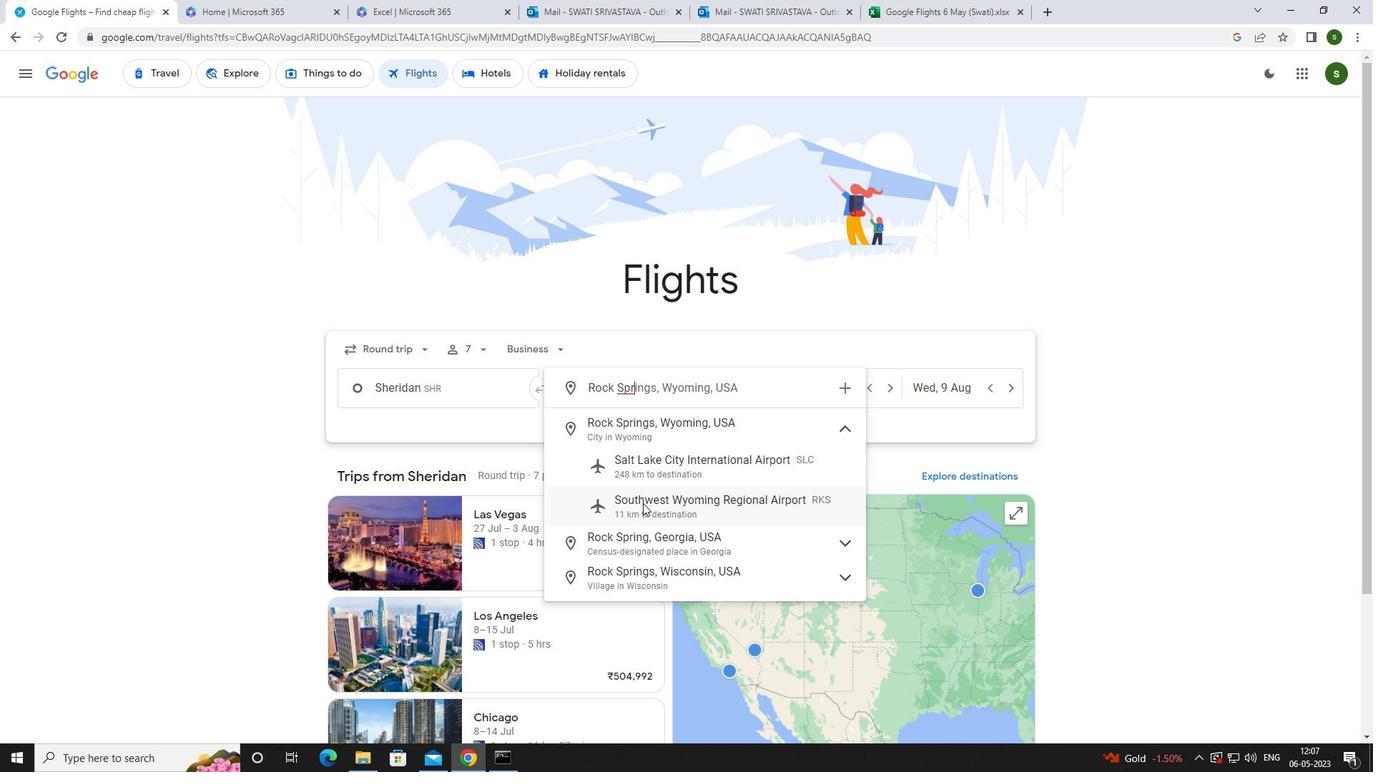 
Action: Mouse moved to (814, 386)
Screenshot: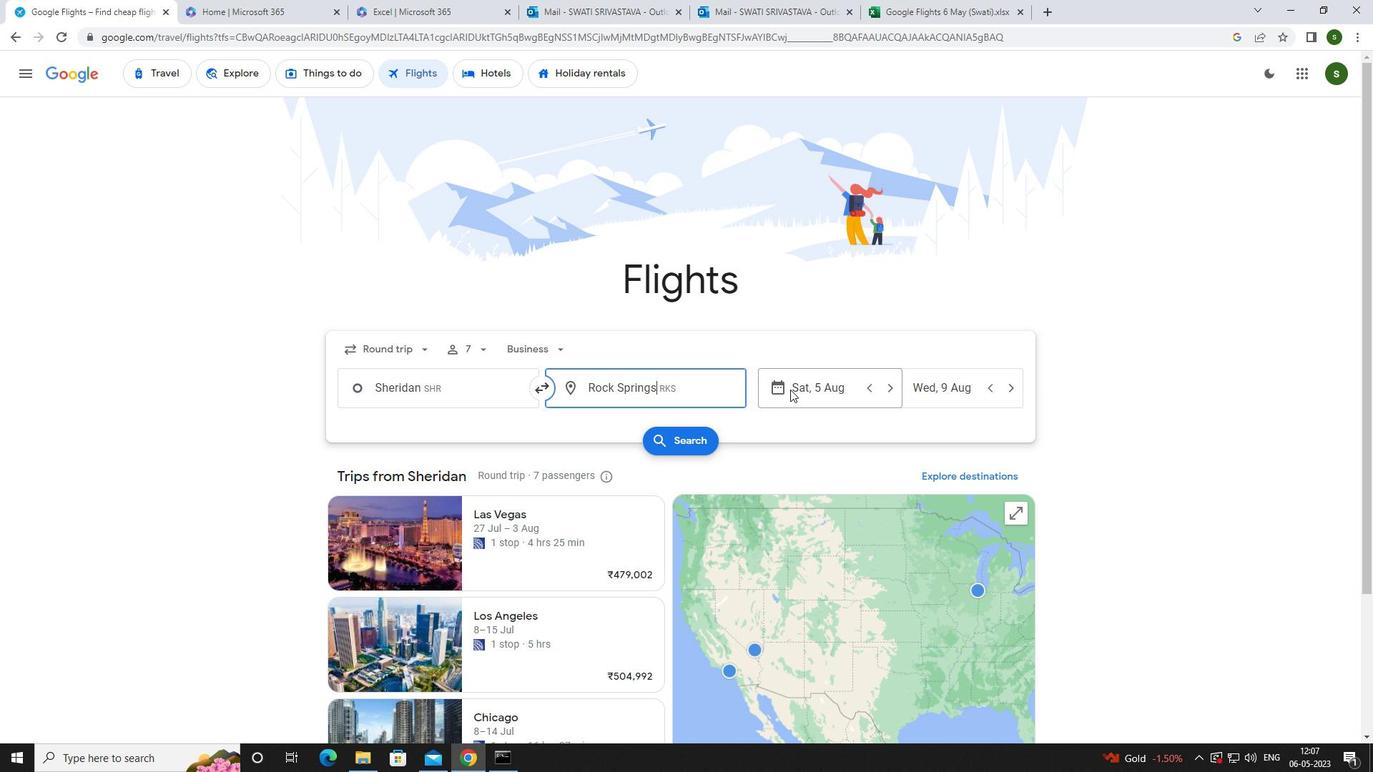 
Action: Mouse pressed left at (814, 386)
Screenshot: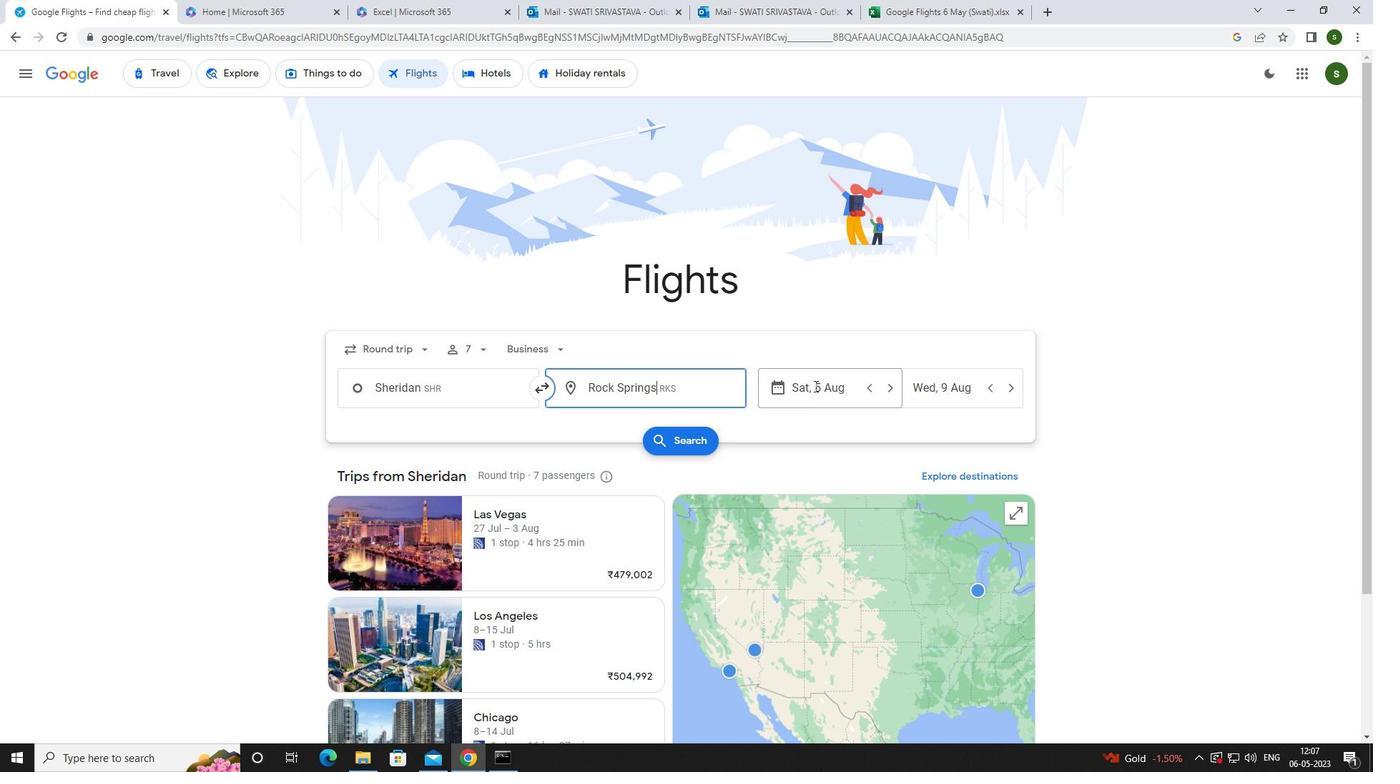 
Action: Mouse moved to (720, 482)
Screenshot: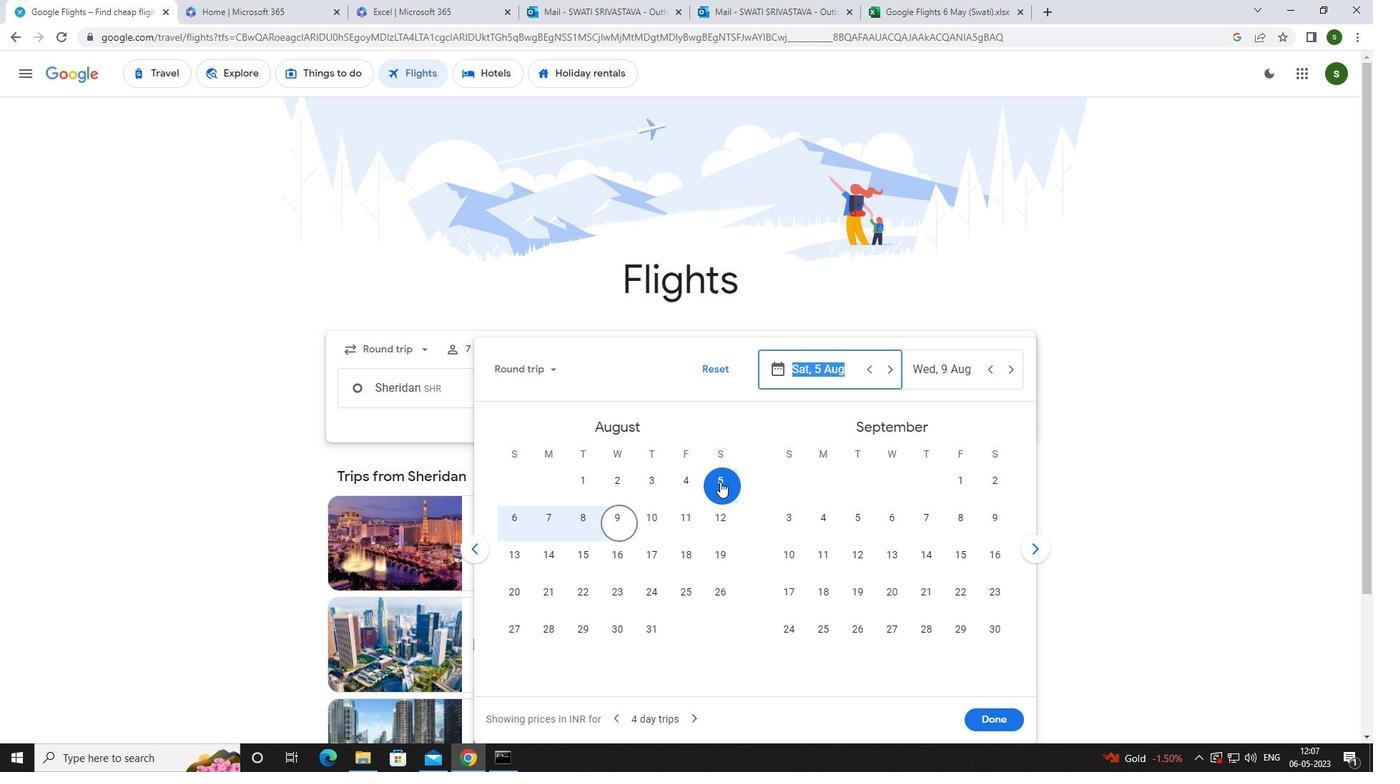 
Action: Mouse pressed left at (720, 482)
Screenshot: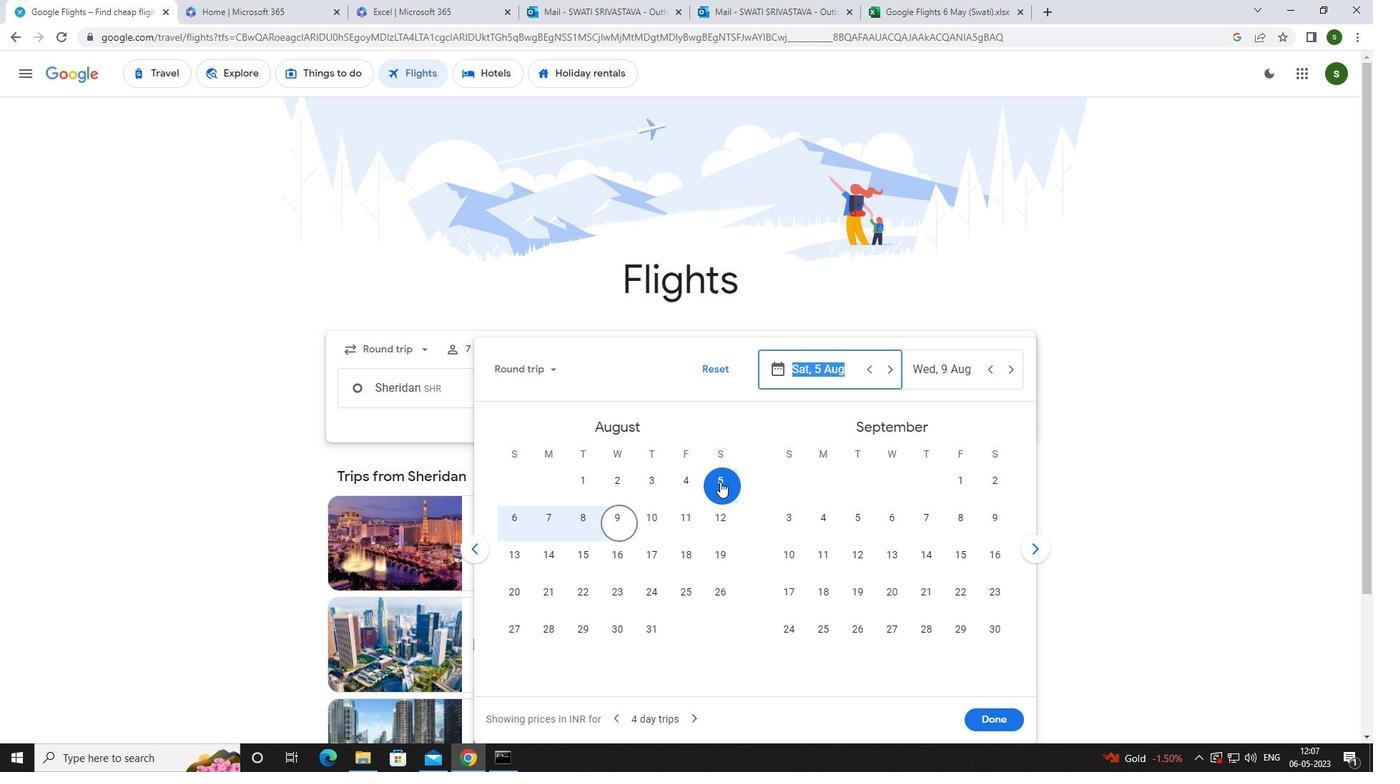 
Action: Mouse moved to (555, 523)
Screenshot: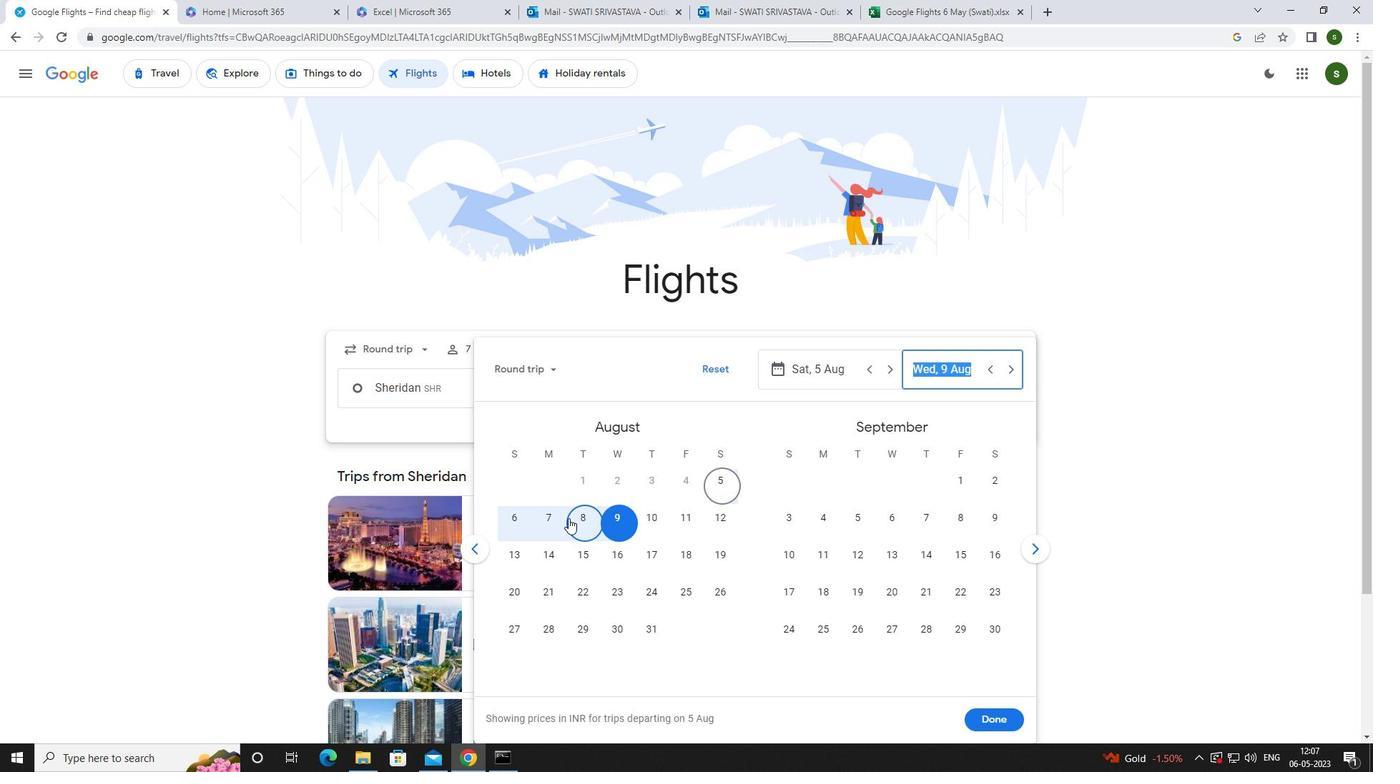 
Action: Mouse pressed left at (555, 523)
Screenshot: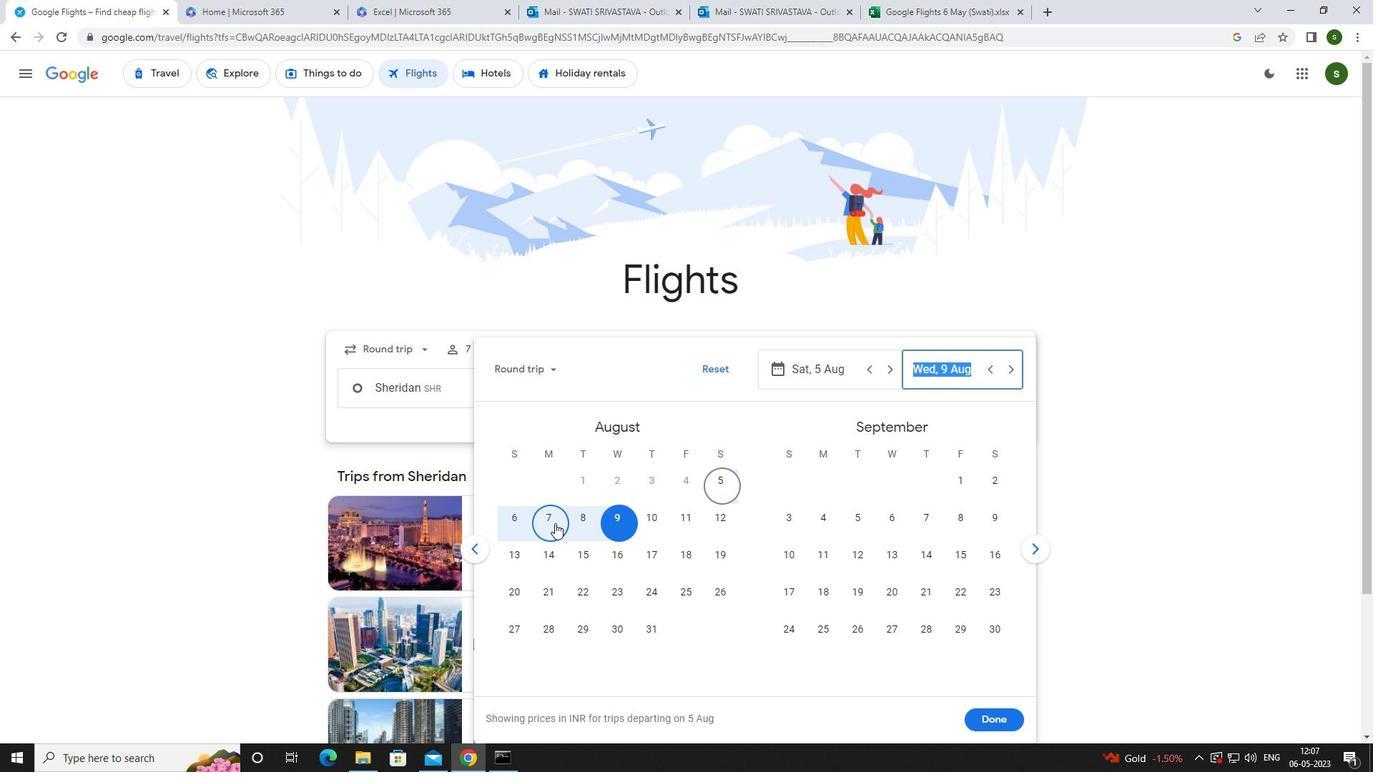 
Action: Mouse moved to (973, 716)
Screenshot: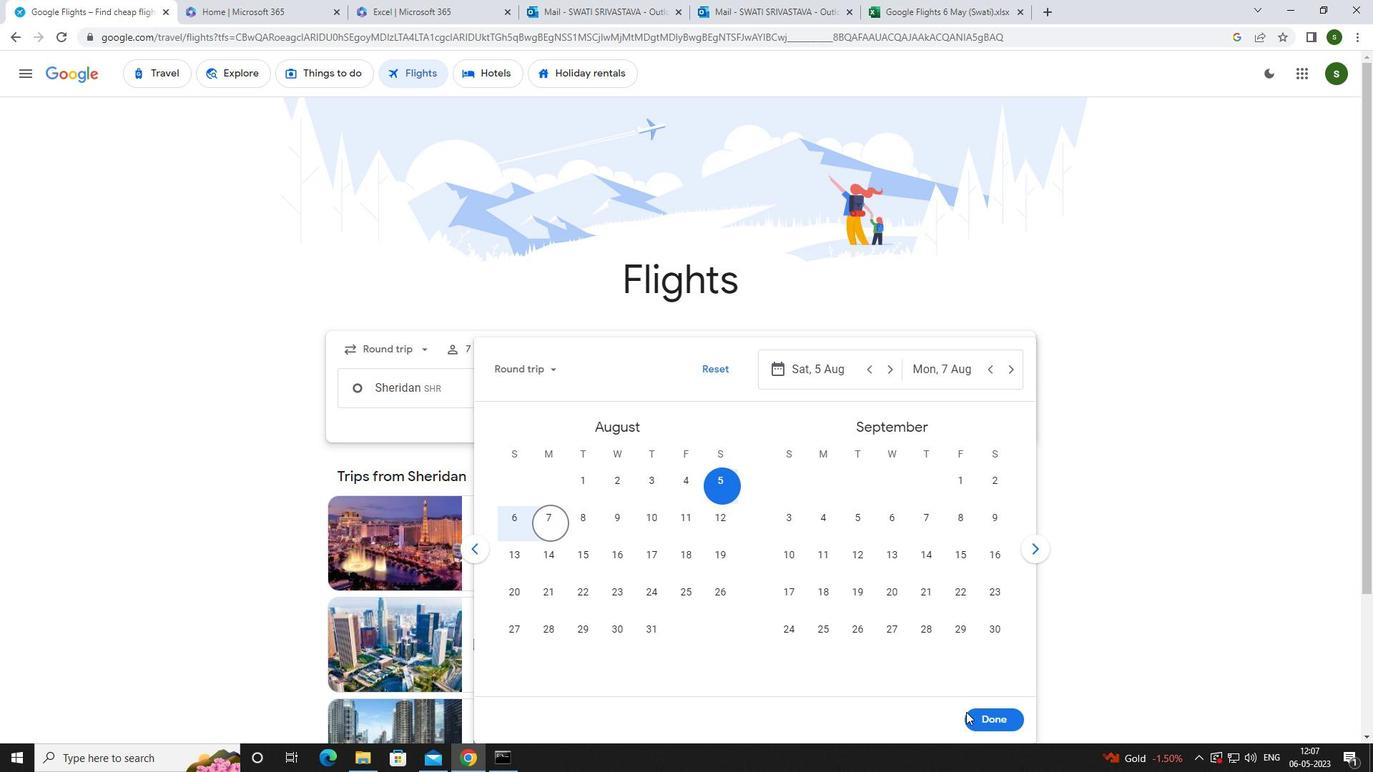 
Action: Mouse pressed left at (973, 716)
Screenshot: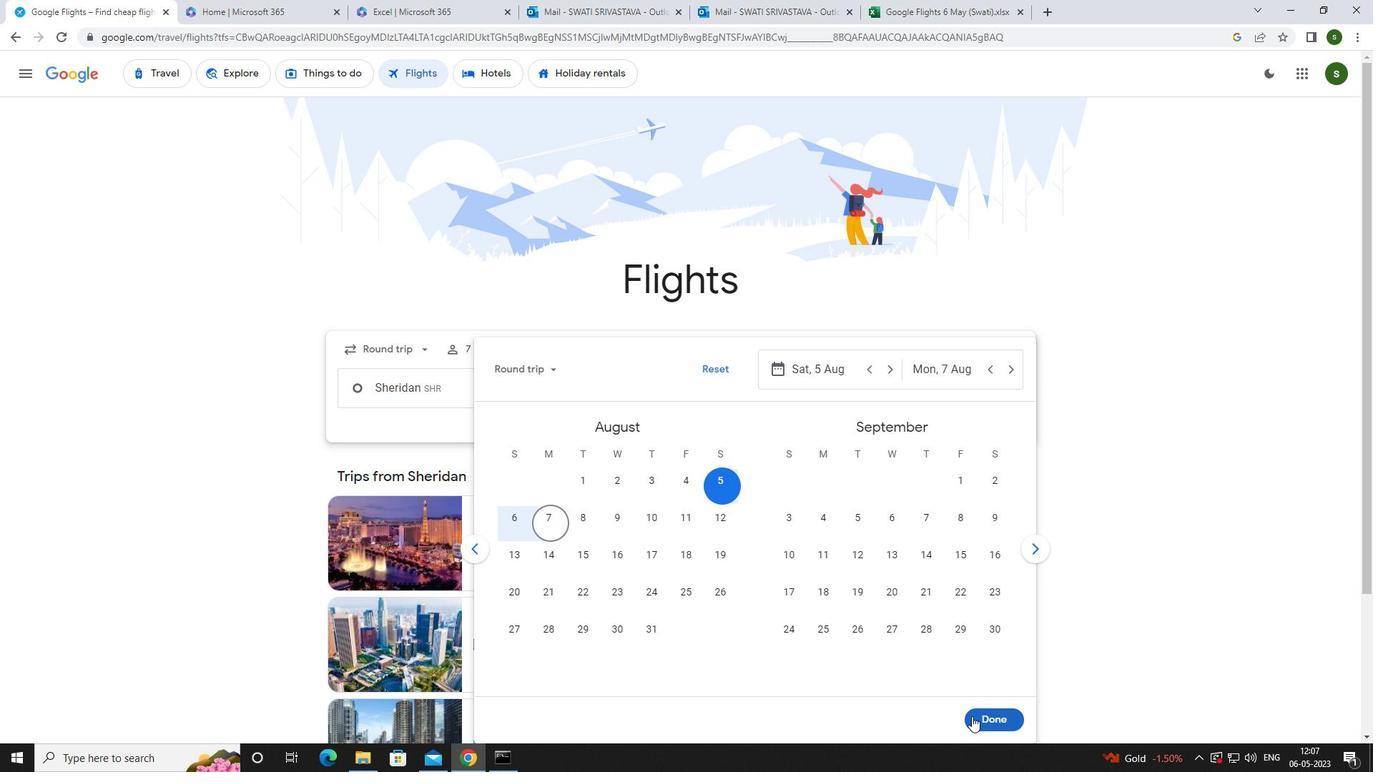 
Action: Mouse moved to (687, 449)
Screenshot: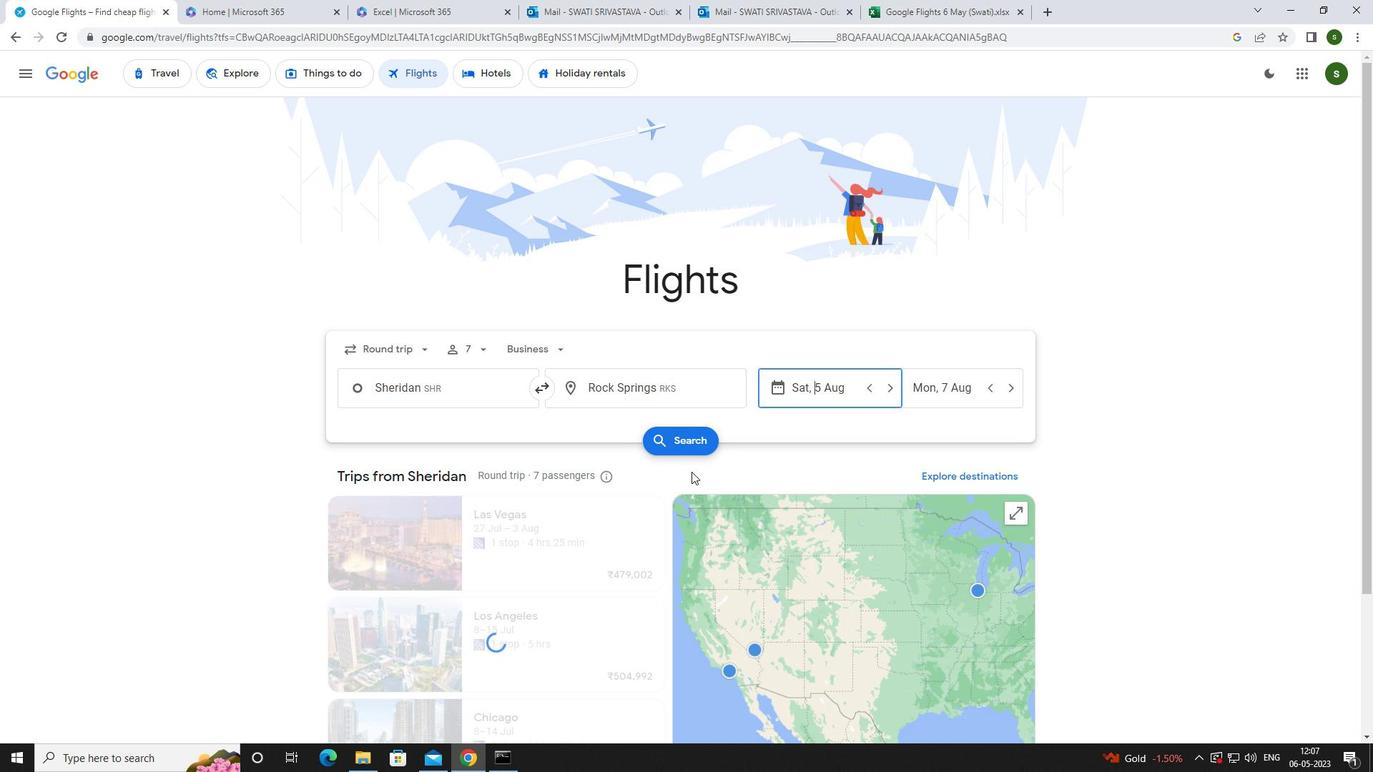 
Action: Mouse pressed left at (687, 449)
Screenshot: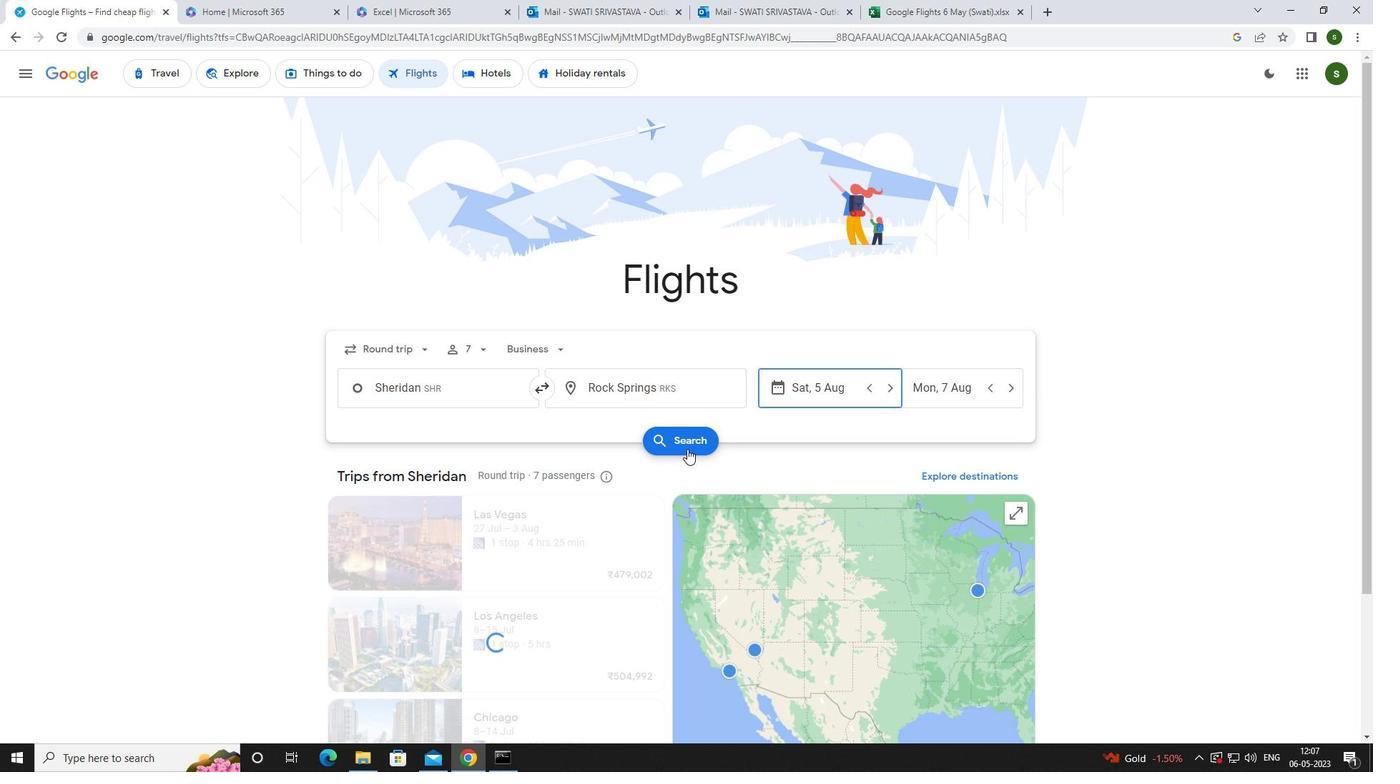 
Action: Mouse moved to (372, 206)
Screenshot: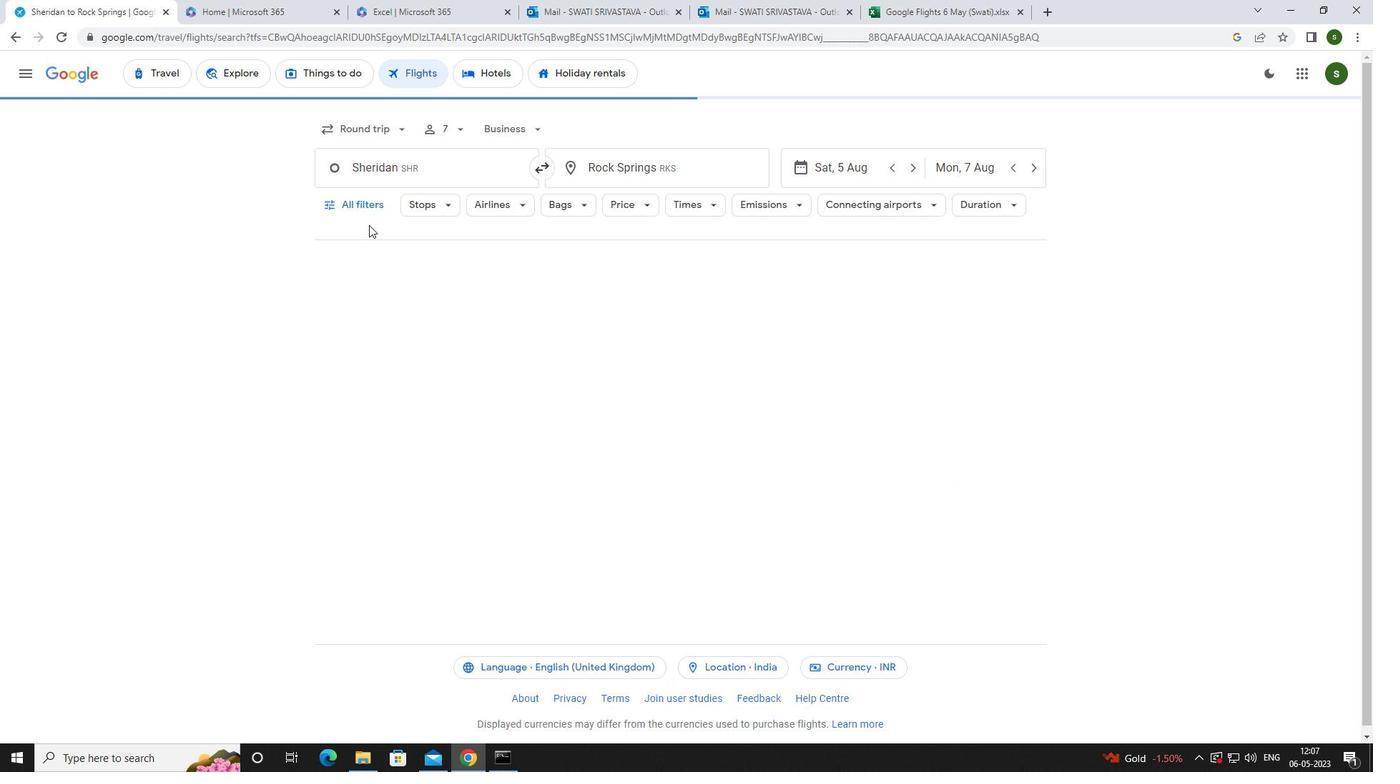 
Action: Mouse pressed left at (372, 206)
Screenshot: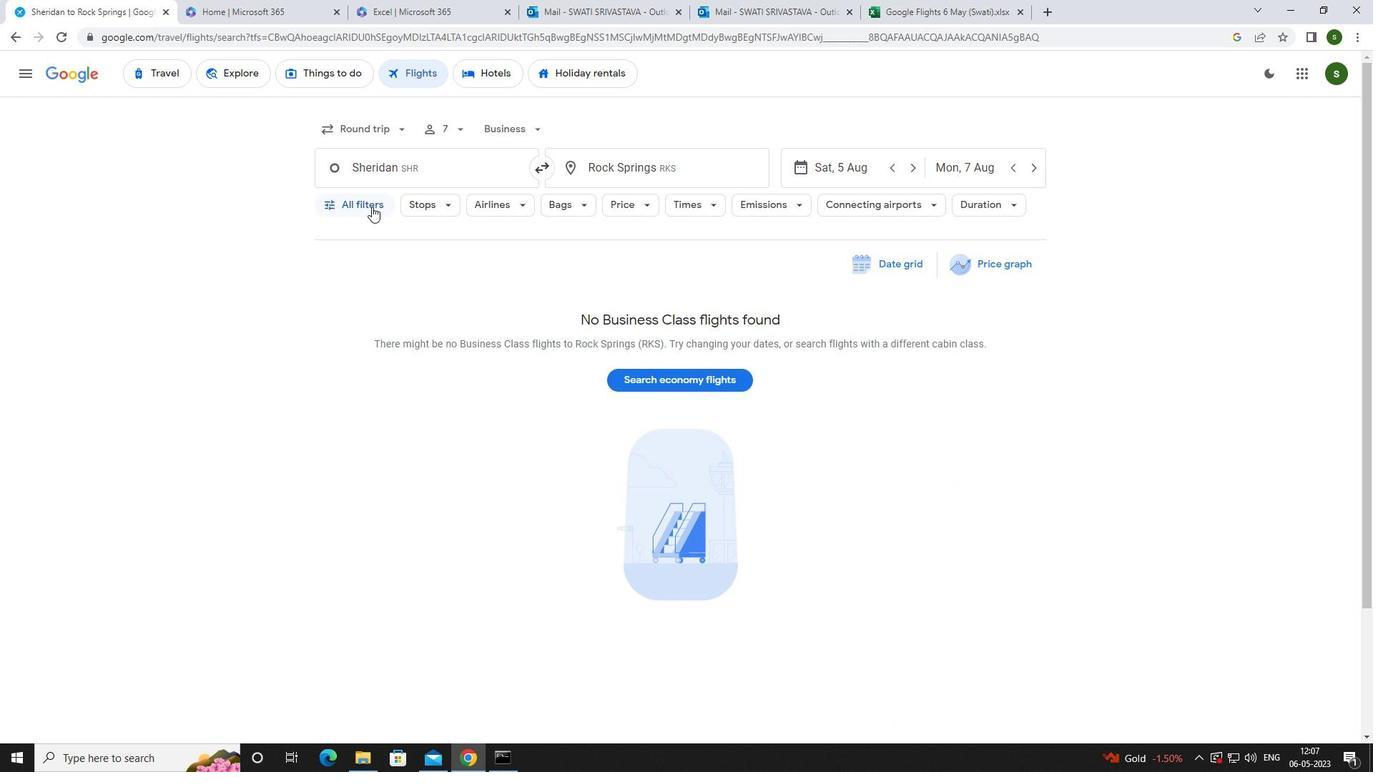 
Action: Mouse moved to (536, 513)
Screenshot: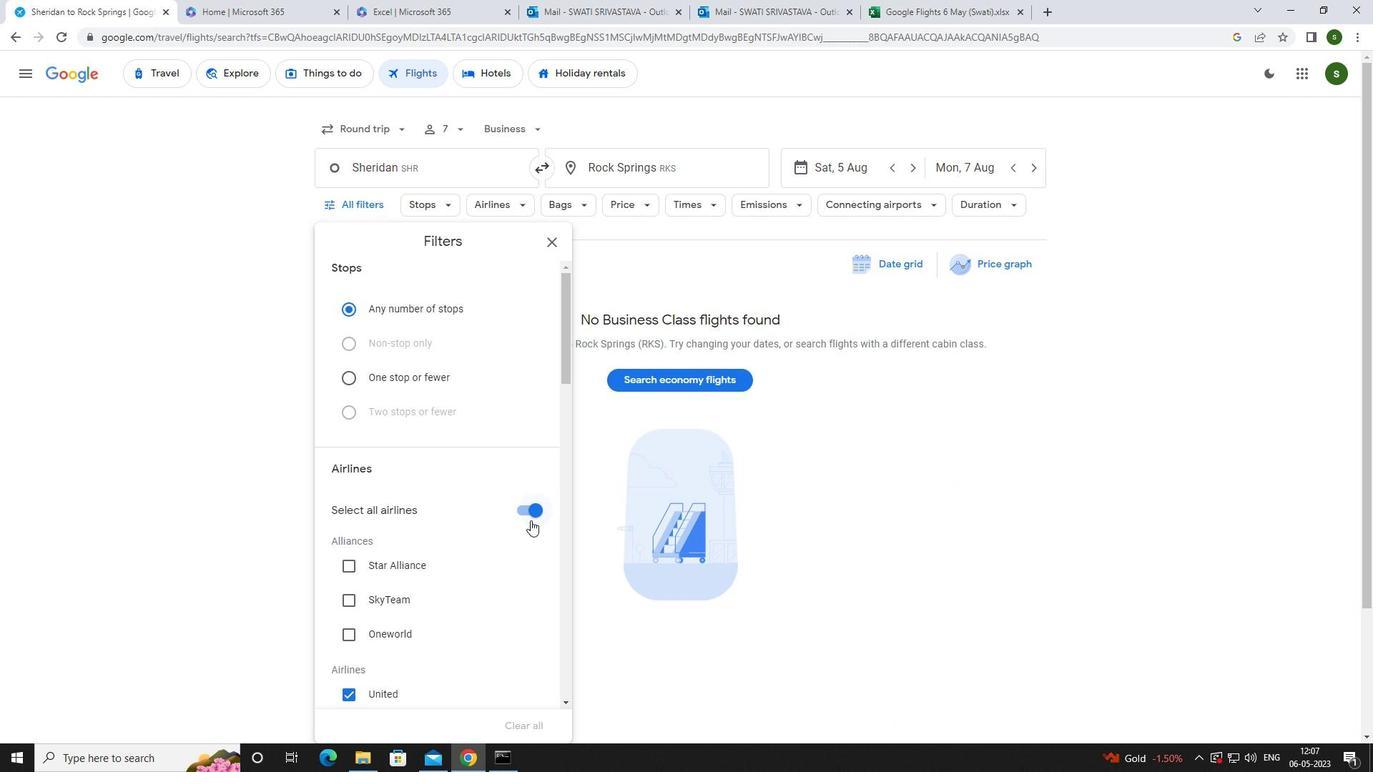 
Action: Mouse pressed left at (536, 513)
Screenshot: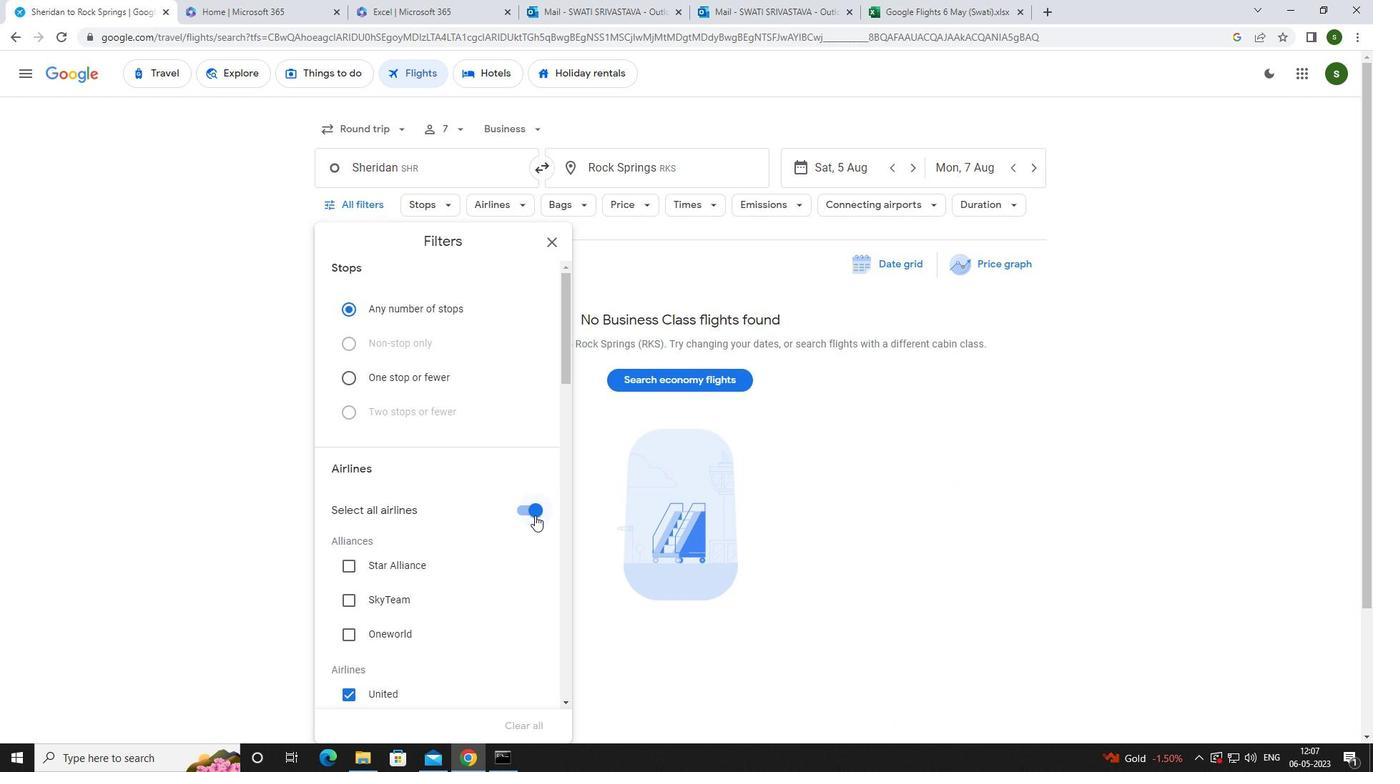 
Action: Mouse moved to (502, 503)
Screenshot: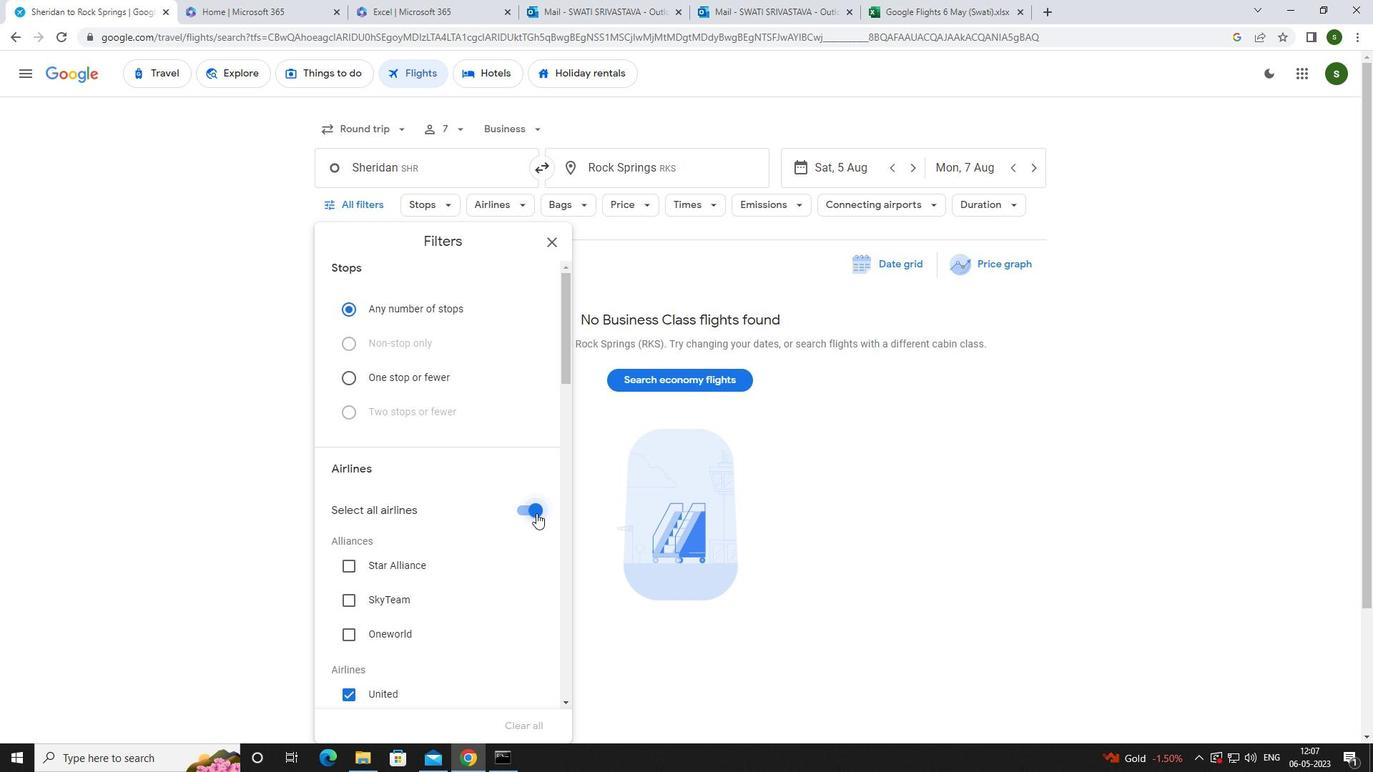 
Action: Mouse scrolled (502, 502) with delta (0, 0)
Screenshot: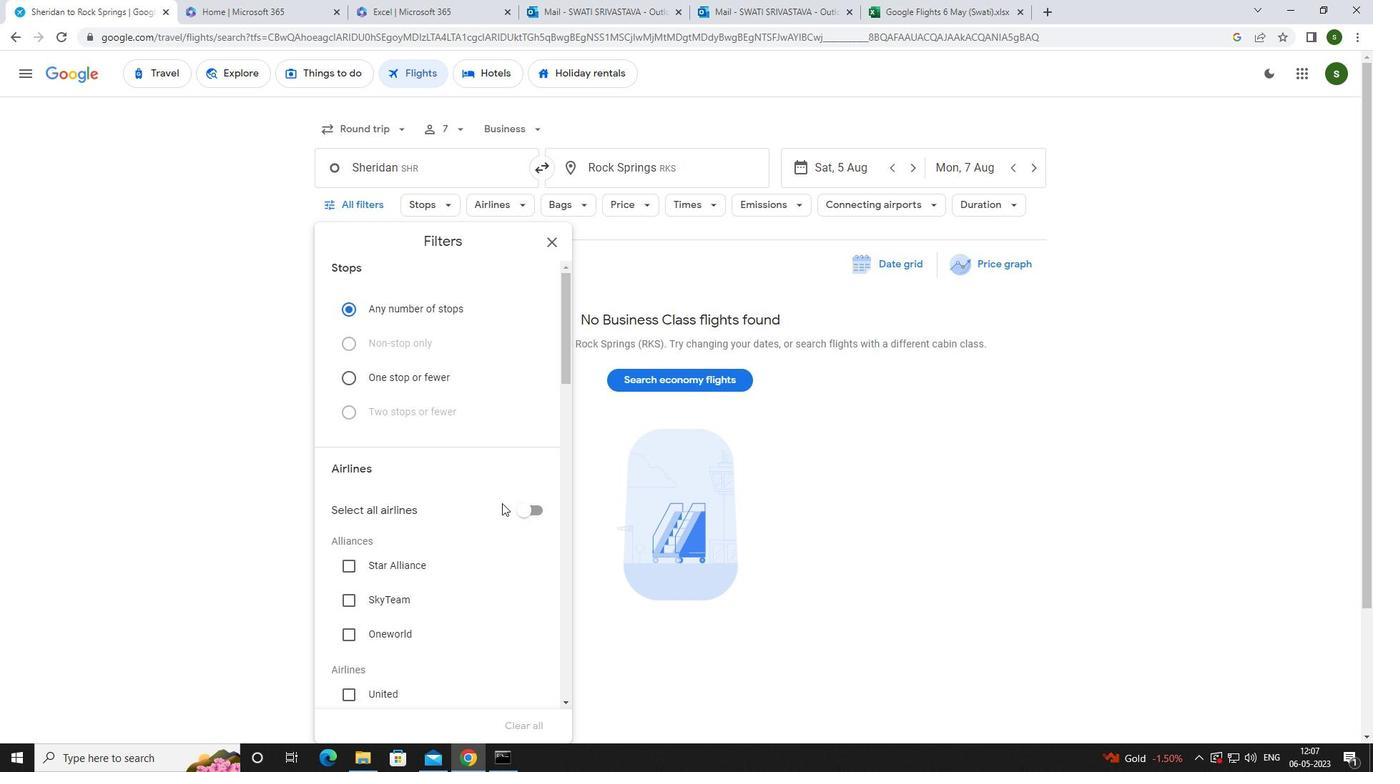 
Action: Mouse scrolled (502, 502) with delta (0, 0)
Screenshot: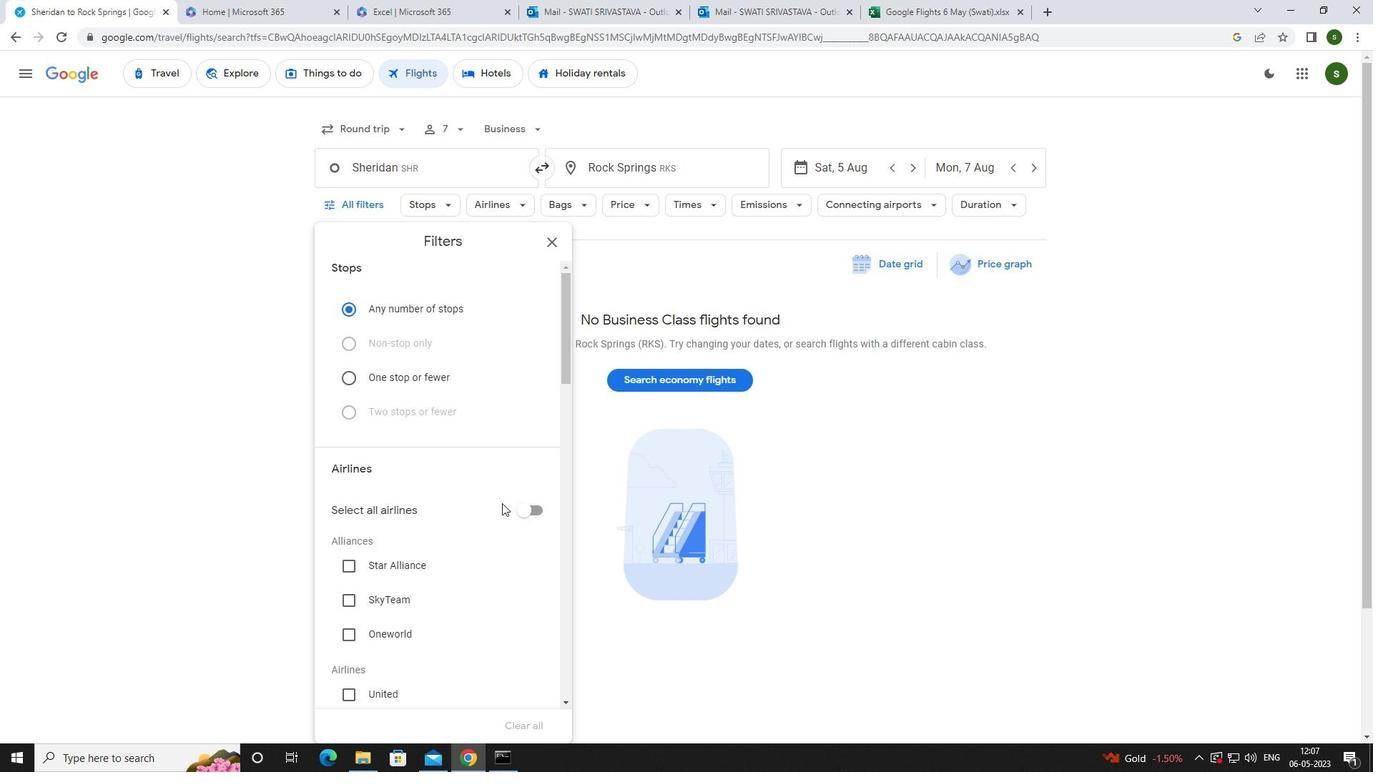 
Action: Mouse scrolled (502, 502) with delta (0, 0)
Screenshot: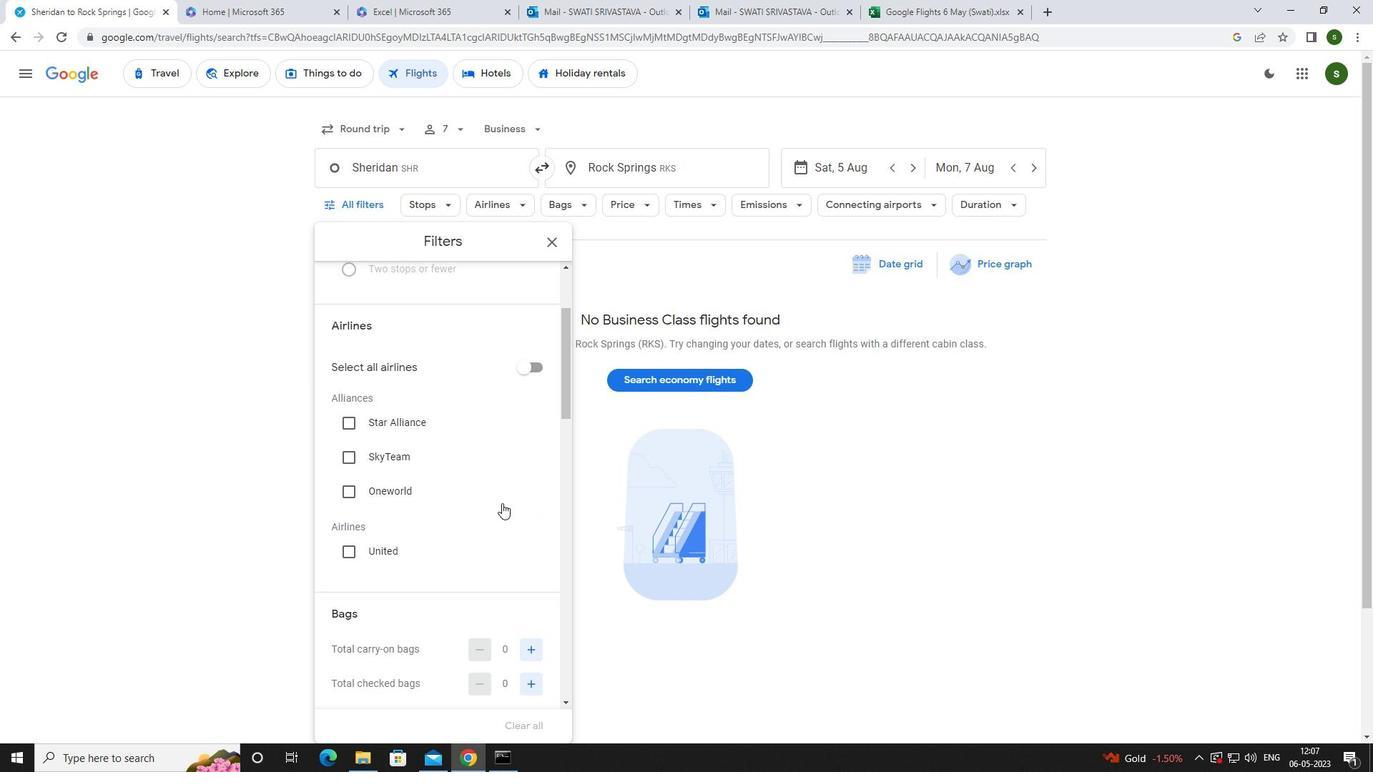 
Action: Mouse scrolled (502, 502) with delta (0, 0)
Screenshot: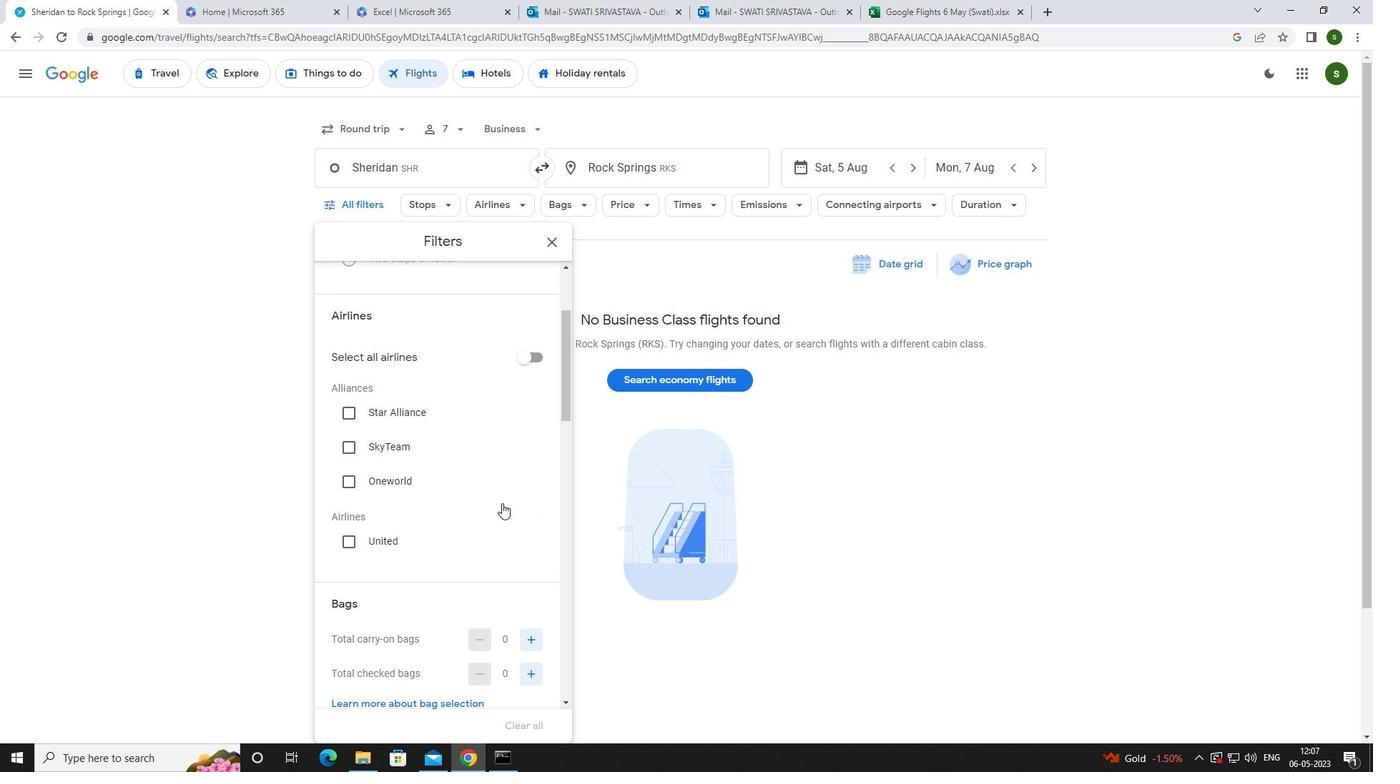 
Action: Mouse scrolled (502, 502) with delta (0, 0)
Screenshot: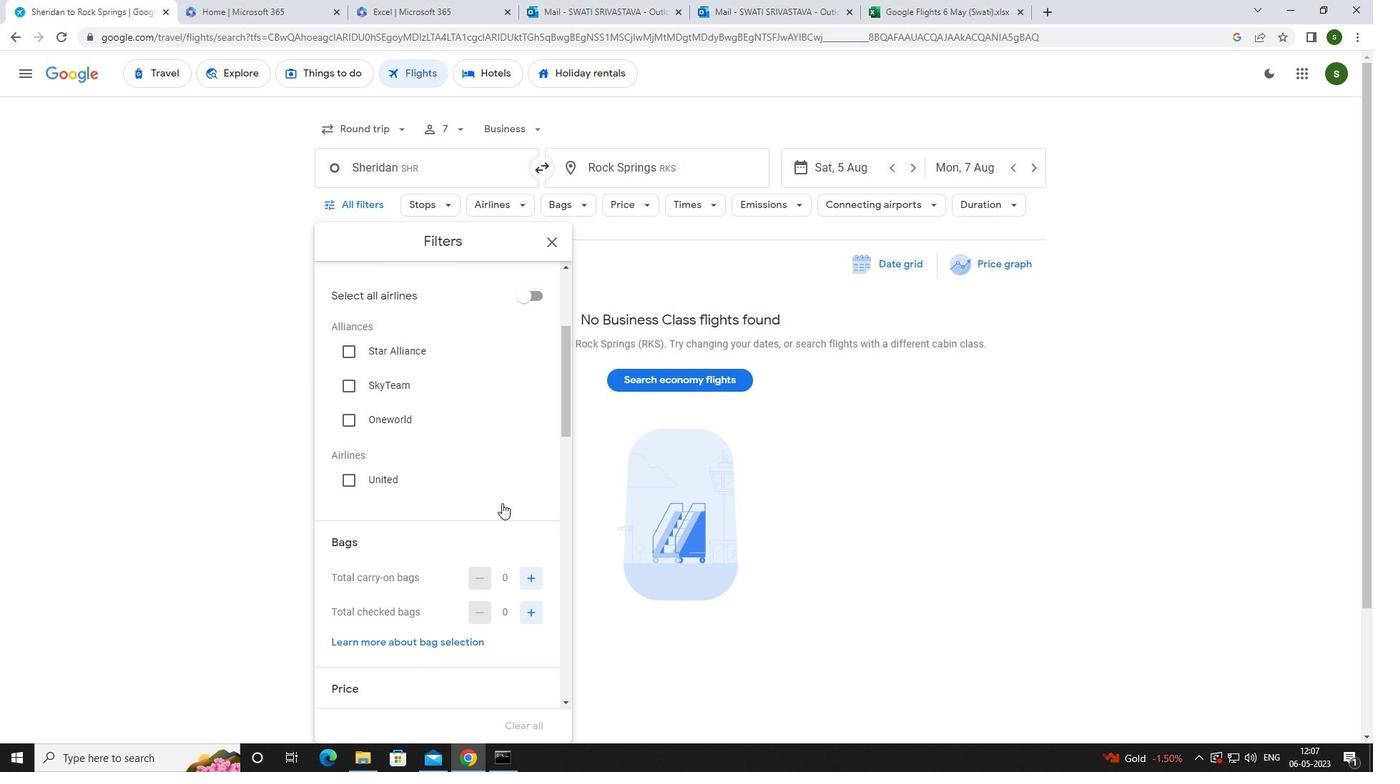 
Action: Mouse scrolled (502, 502) with delta (0, 0)
Screenshot: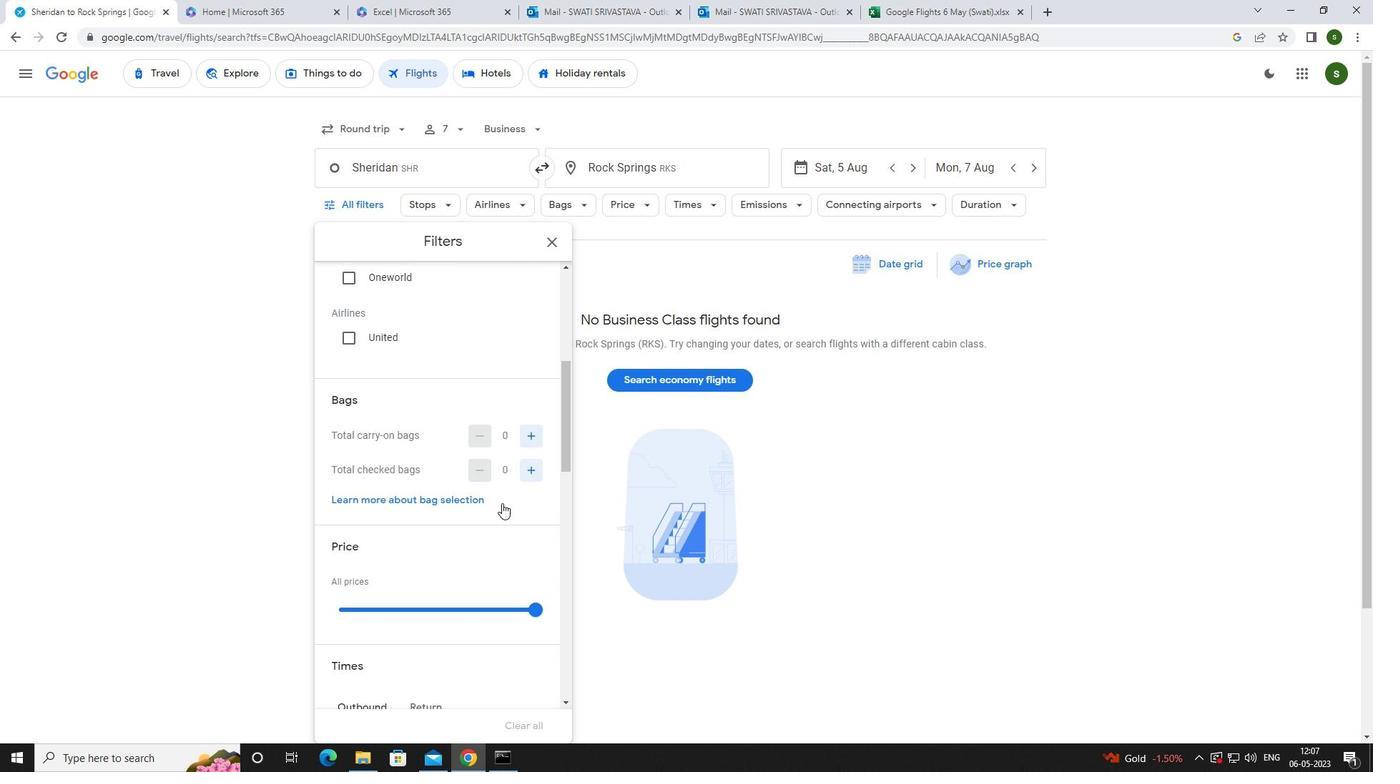 
Action: Mouse moved to (533, 534)
Screenshot: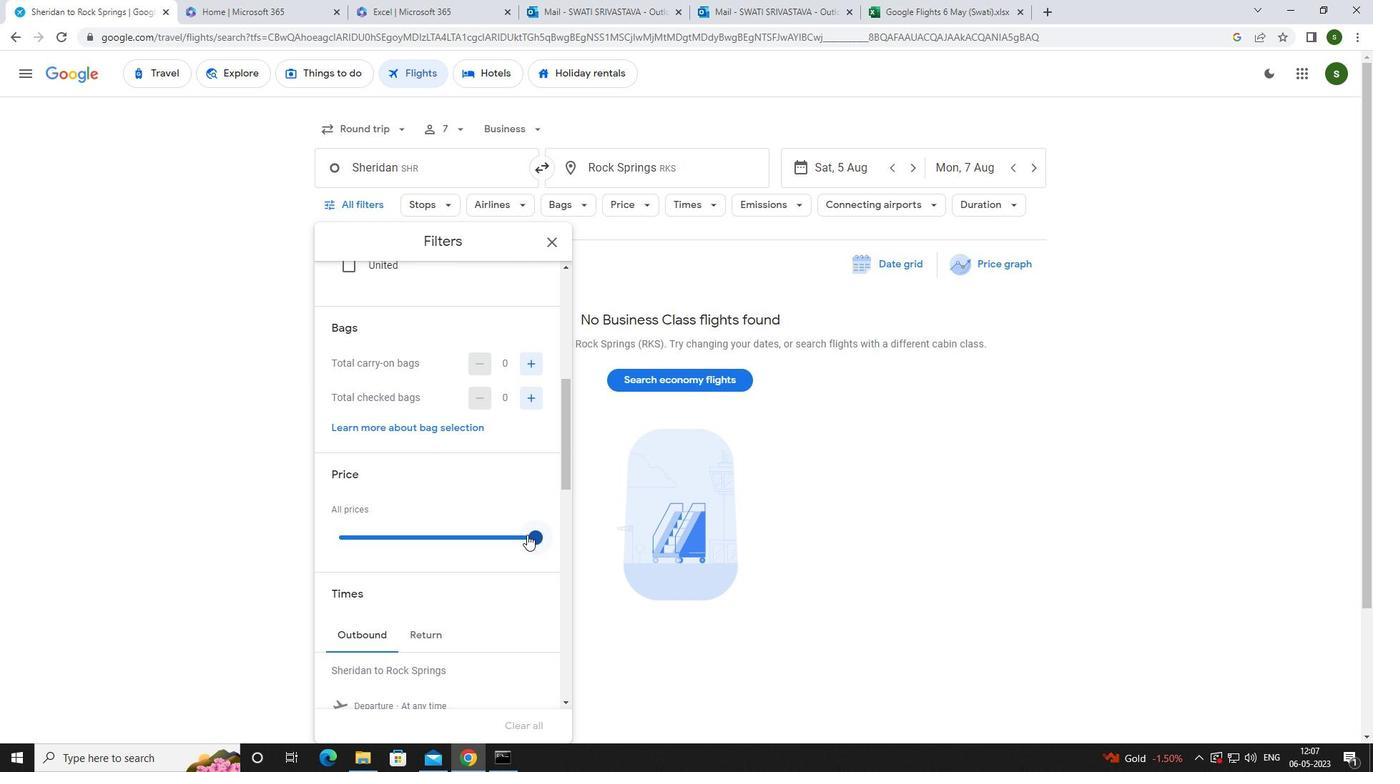 
Action: Mouse pressed left at (533, 534)
Screenshot: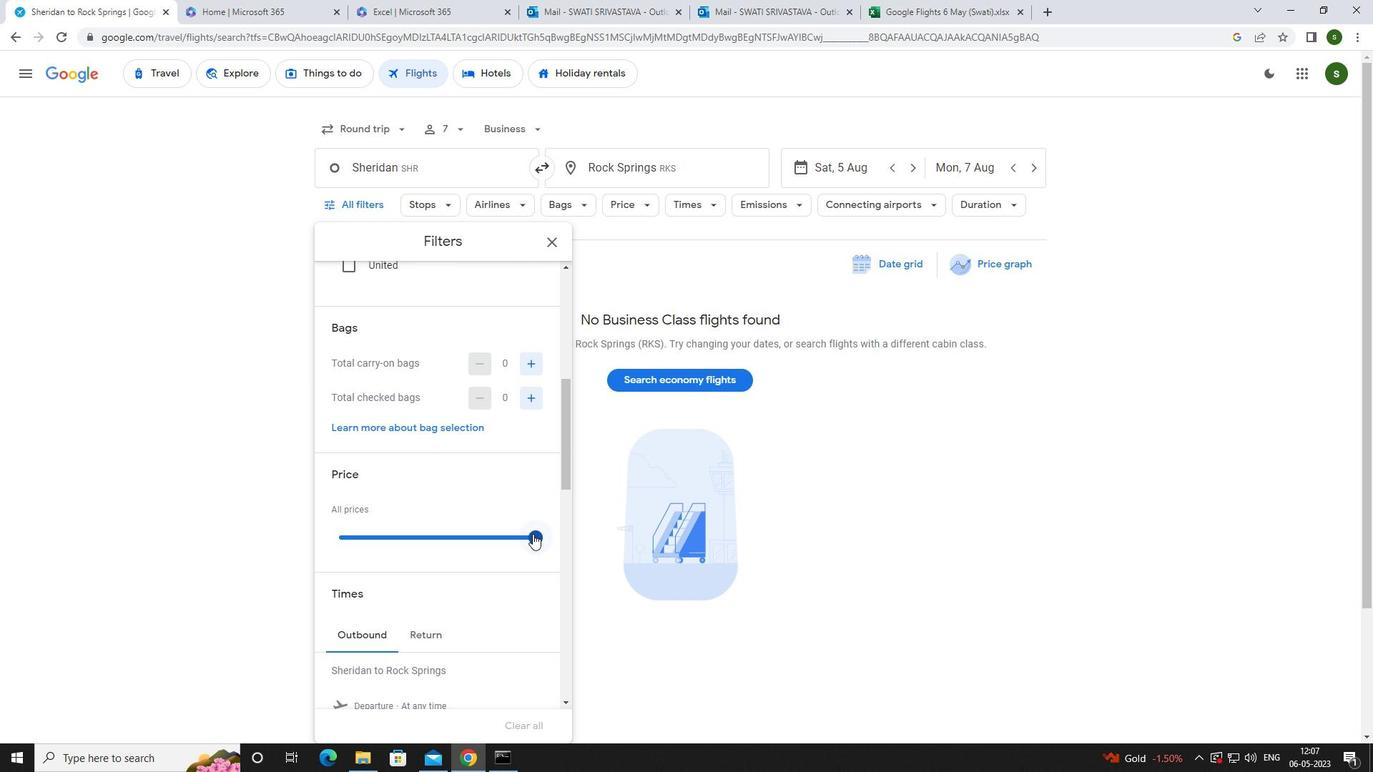 
Action: Mouse moved to (533, 534)
Screenshot: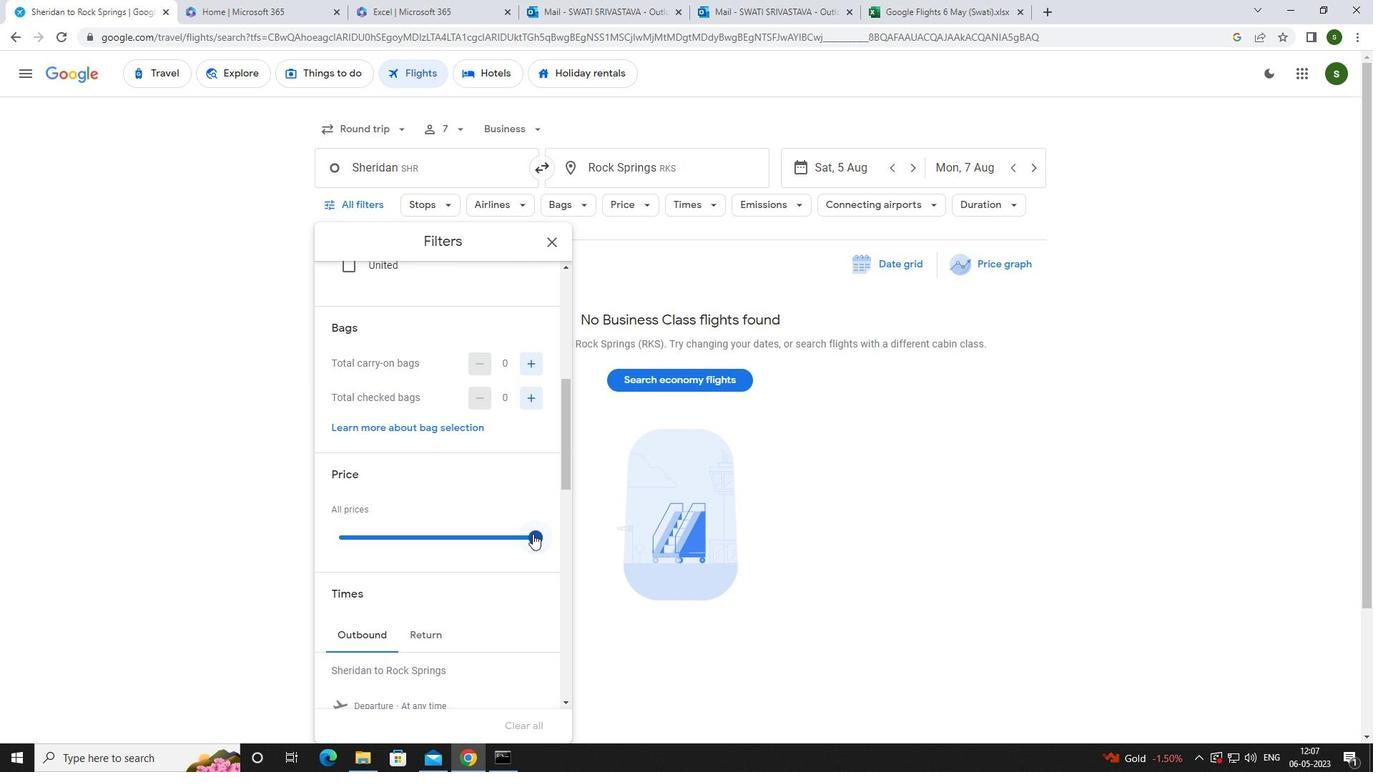 
Action: Mouse scrolled (533, 533) with delta (0, 0)
Screenshot: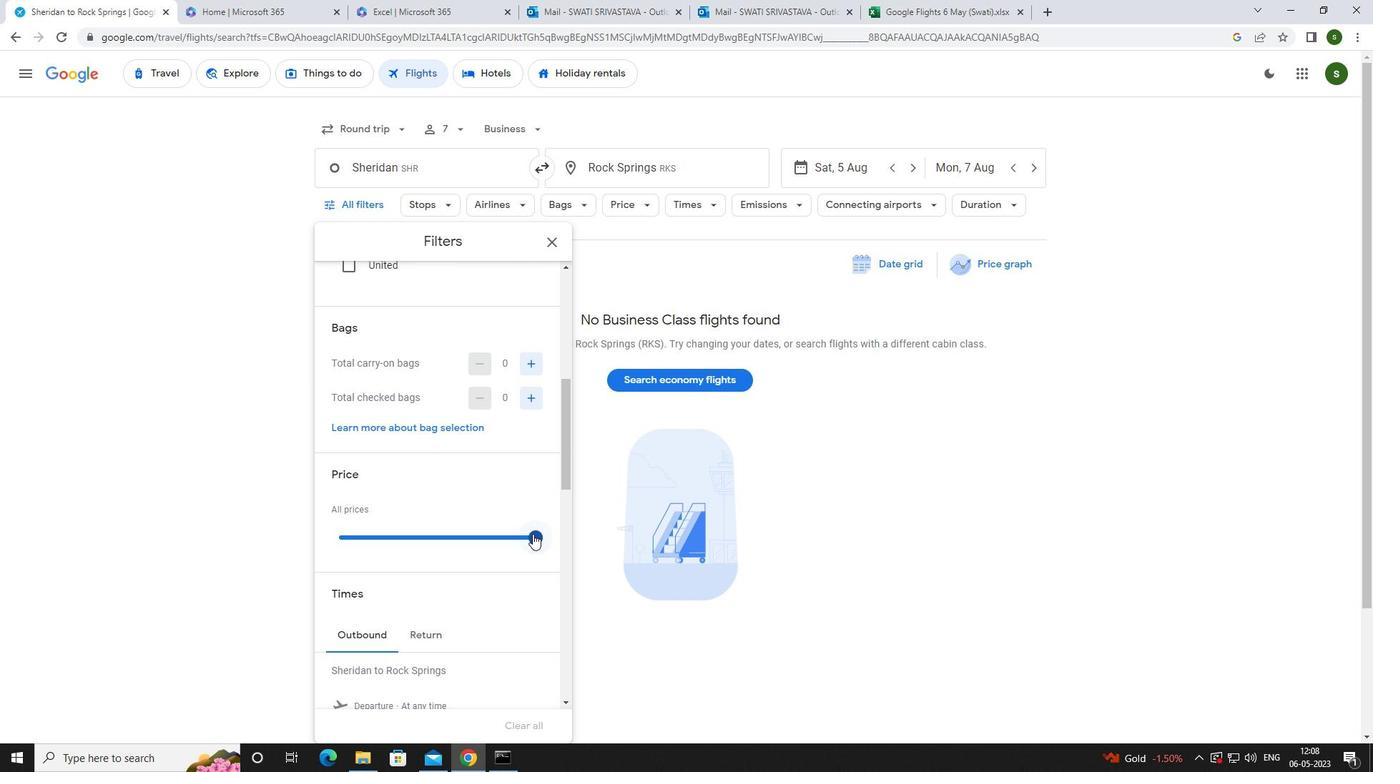 
Action: Mouse moved to (335, 664)
Screenshot: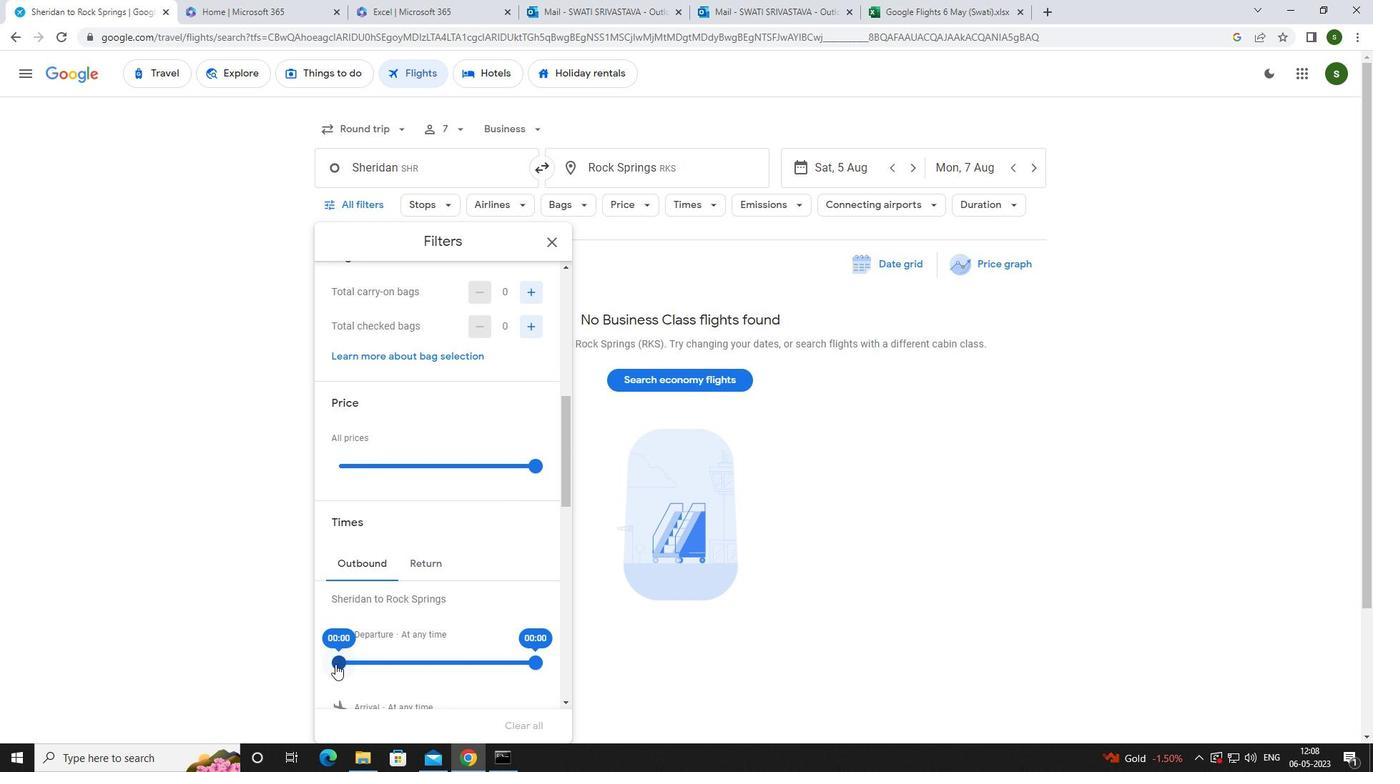 
Action: Mouse pressed left at (335, 664)
Screenshot: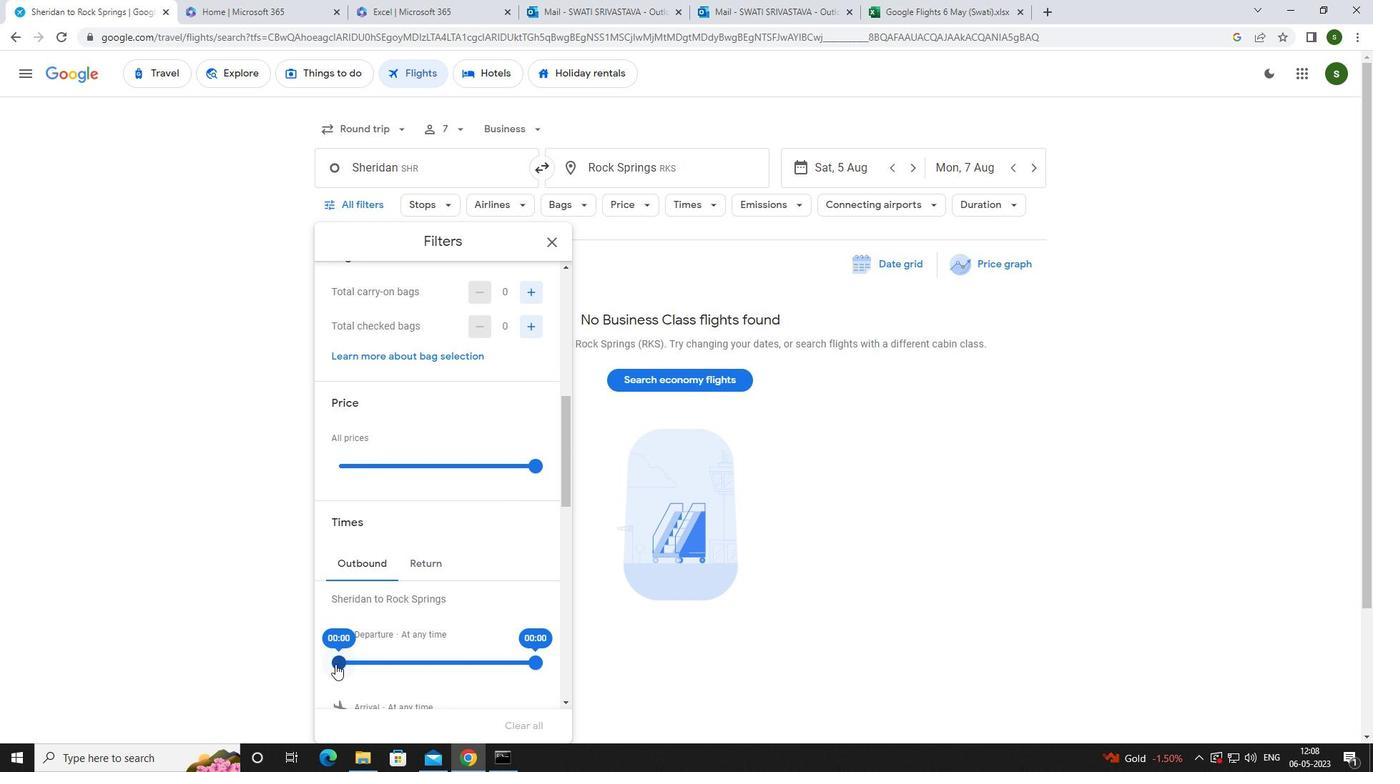 
Action: Mouse moved to (257, 586)
Screenshot: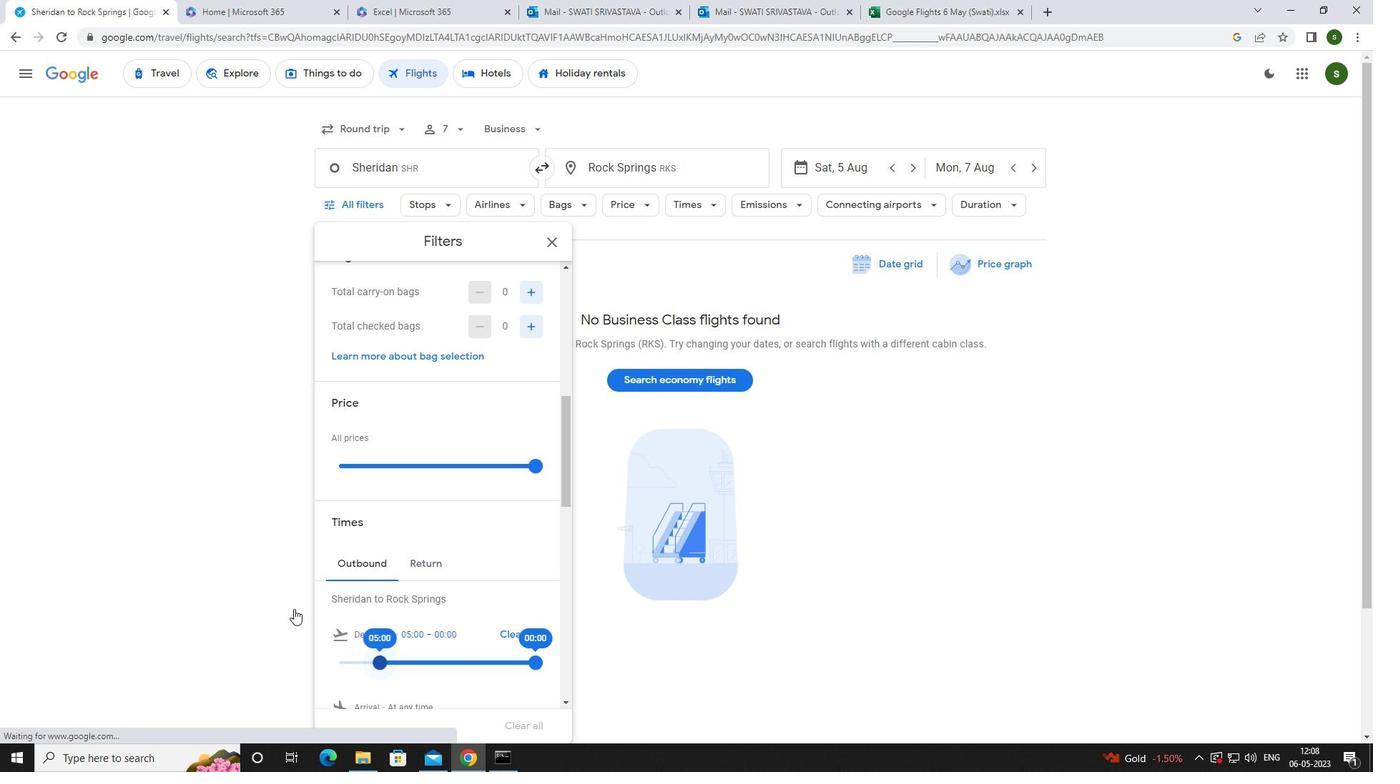 
Action: Mouse pressed left at (257, 586)
Screenshot: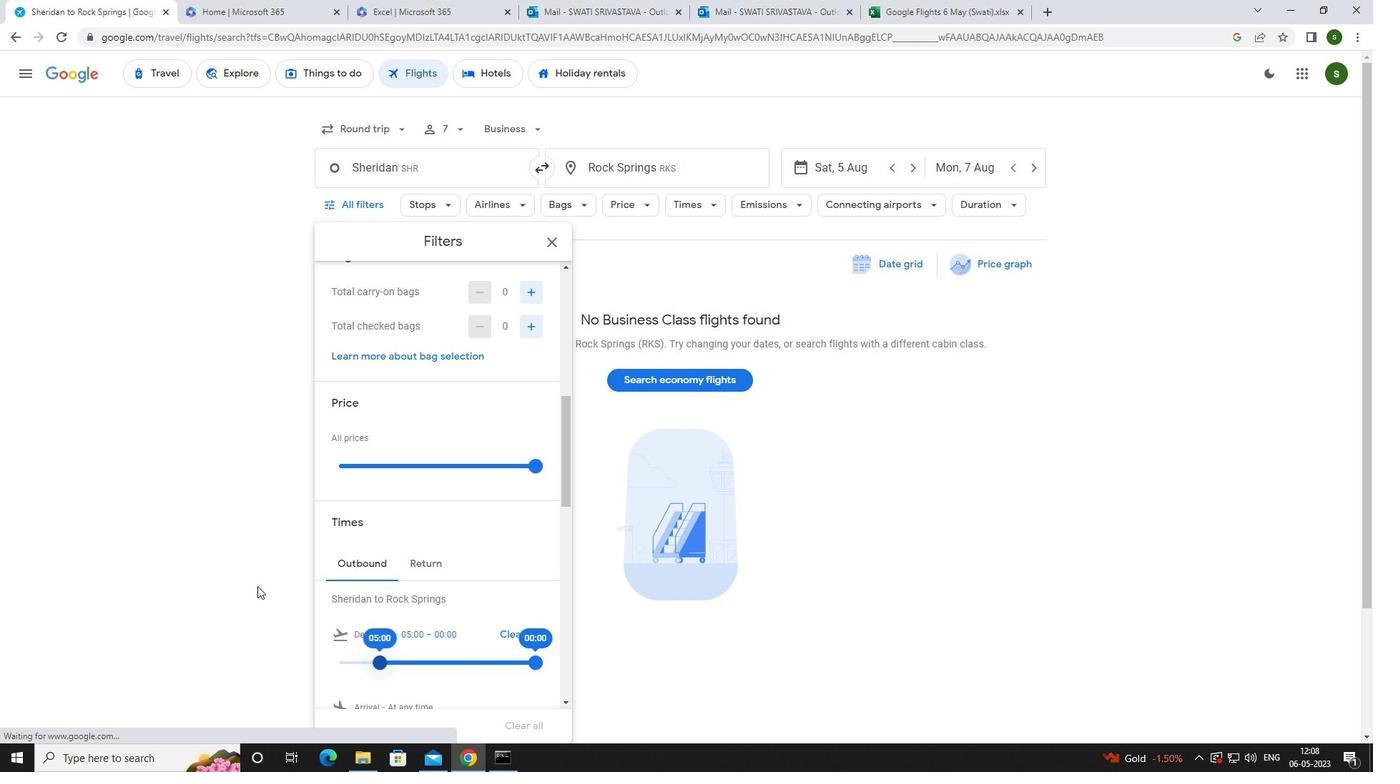 
Action: Mouse moved to (257, 585)
Screenshot: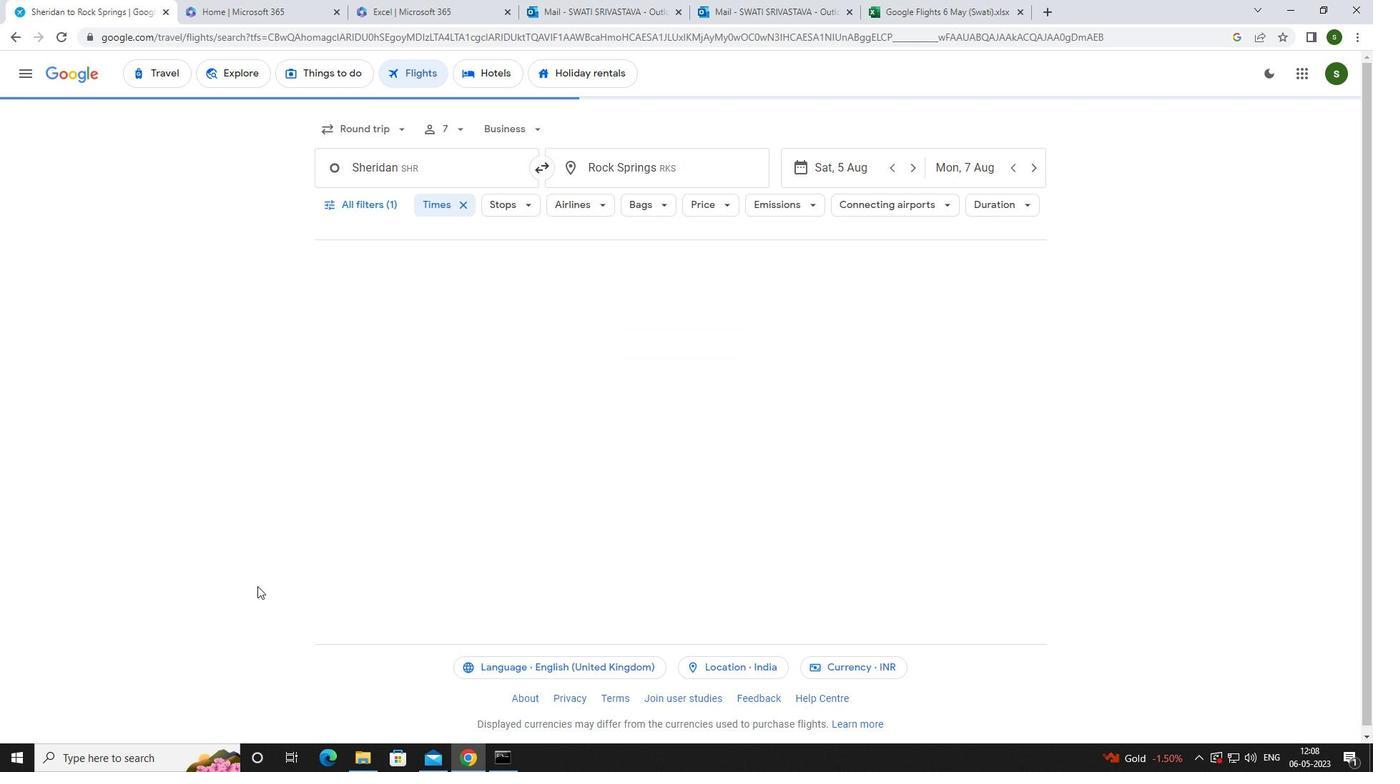 
